 Task: Find connections with filter location Bundoora with filter topic #startupwith filter profile language Potuguese with filter current company Himalaya Wellness Company with filter school SBOA School & Junior College with filter industry Public Assistance Programs with filter service category Digital Marketing with filter keywords title Carpenter
Action: Mouse moved to (540, 87)
Screenshot: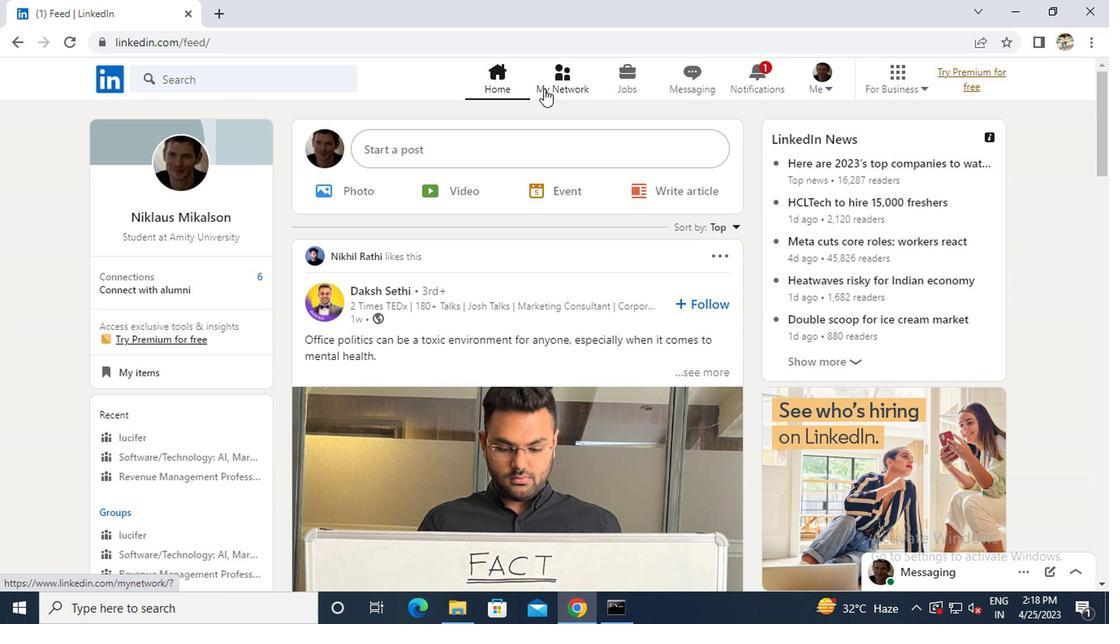 
Action: Mouse pressed left at (540, 87)
Screenshot: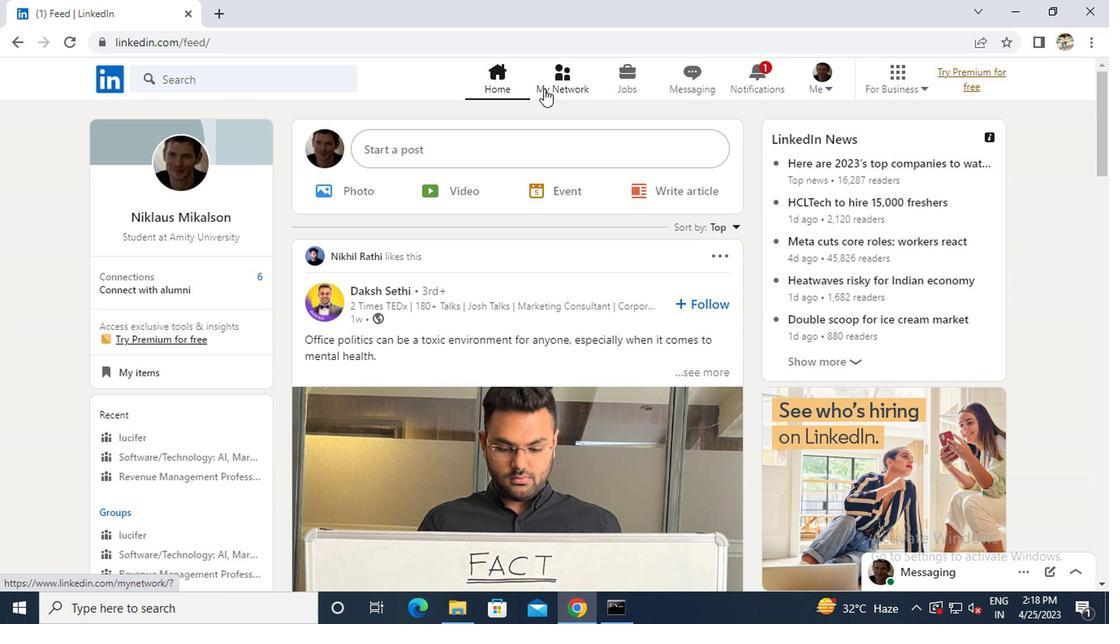 
Action: Mouse moved to (273, 160)
Screenshot: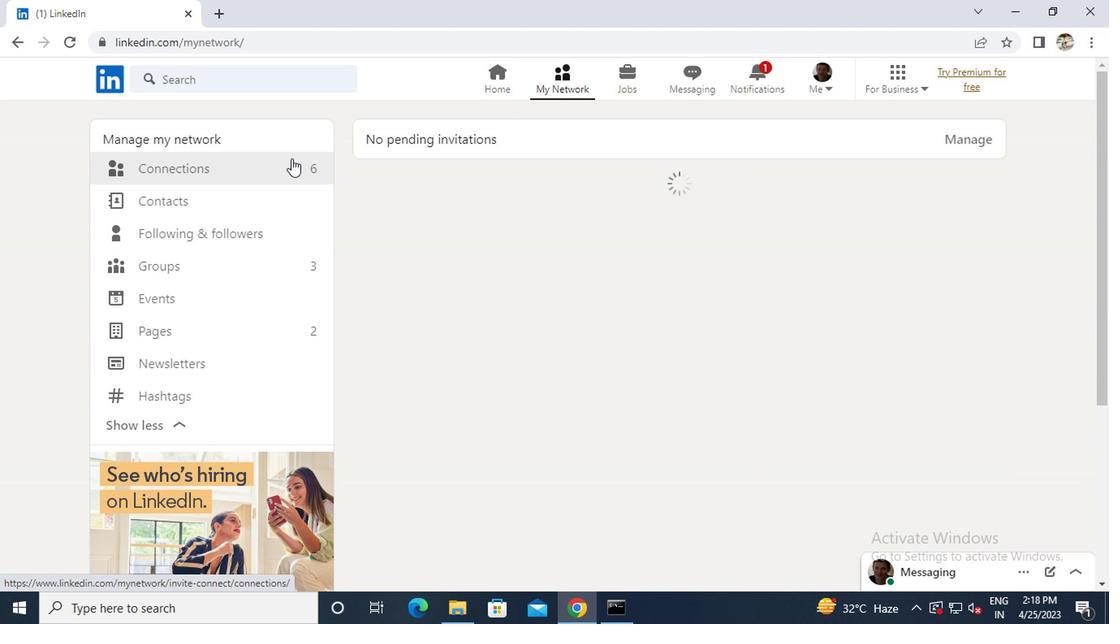 
Action: Mouse pressed left at (273, 160)
Screenshot: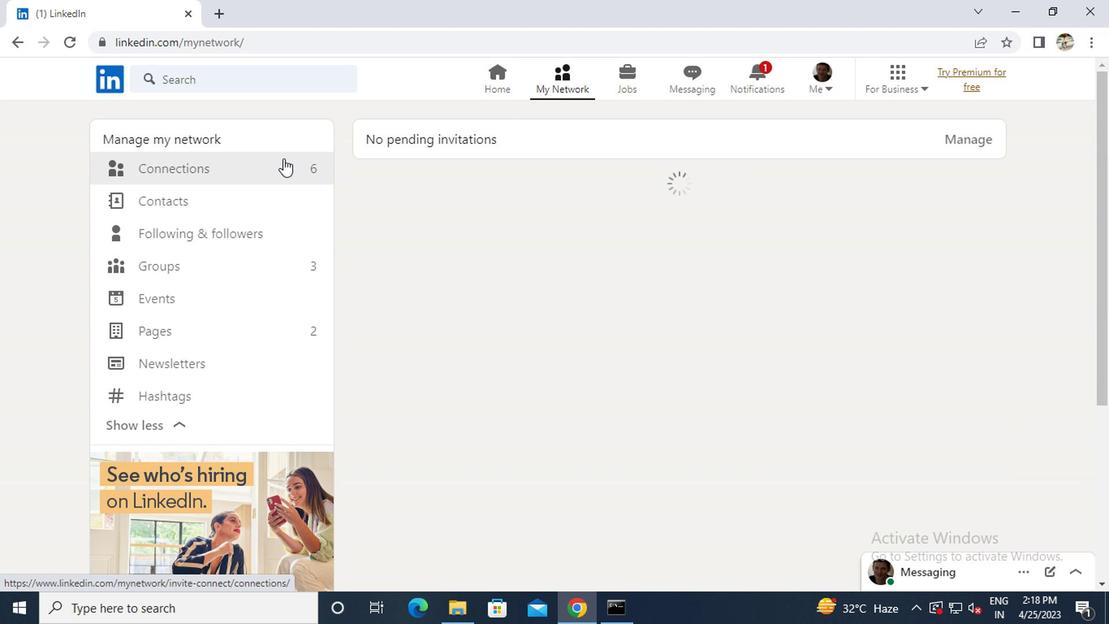 
Action: Mouse moved to (631, 175)
Screenshot: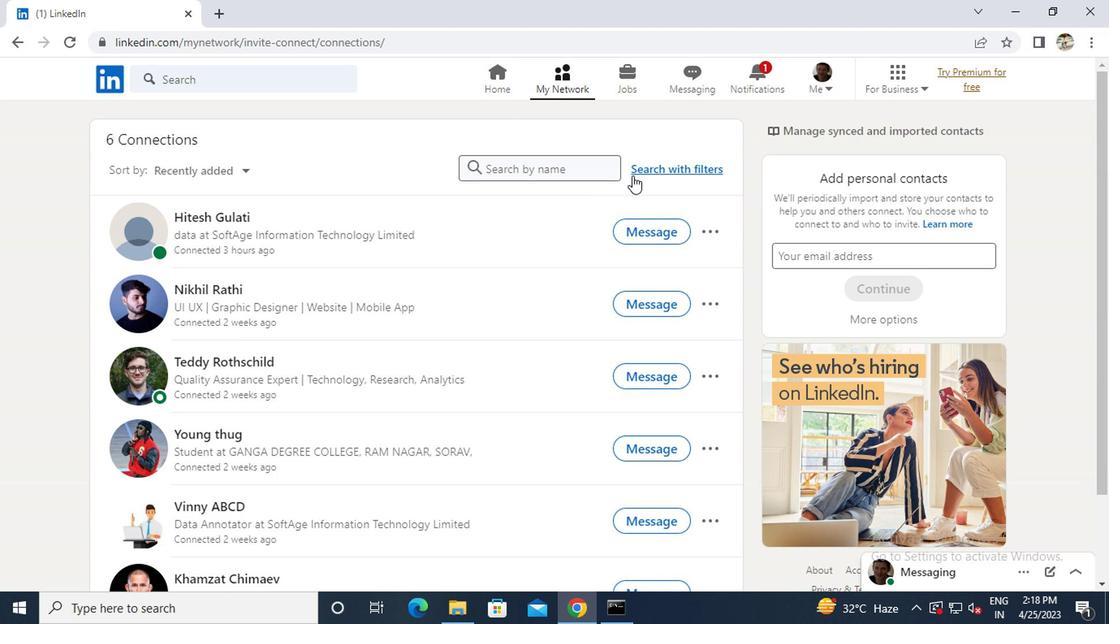 
Action: Mouse pressed left at (631, 175)
Screenshot: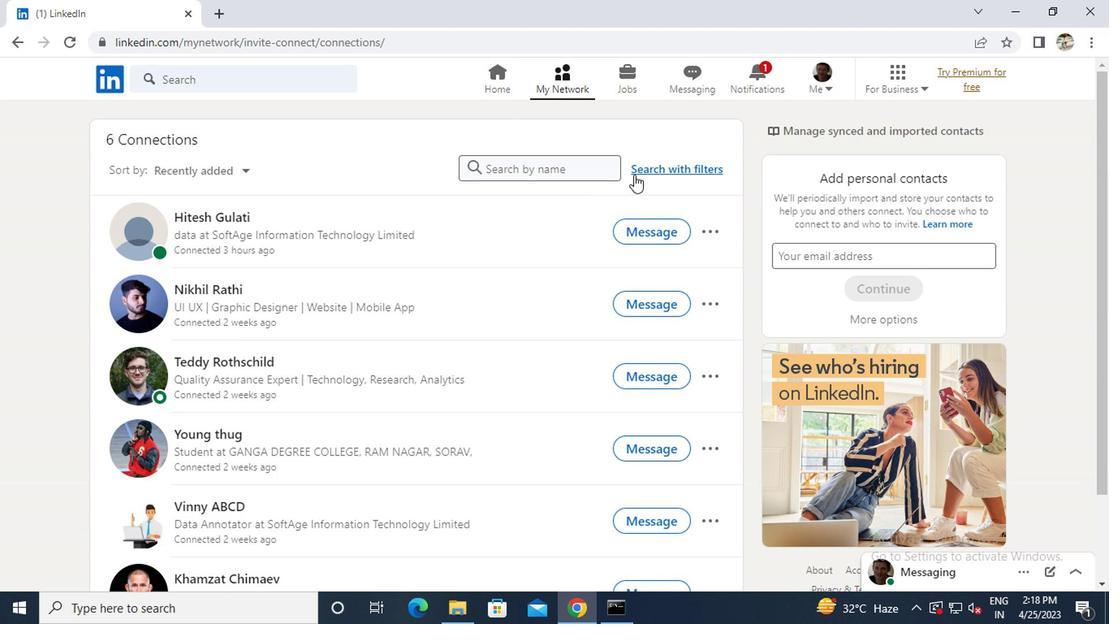 
Action: Mouse moved to (538, 119)
Screenshot: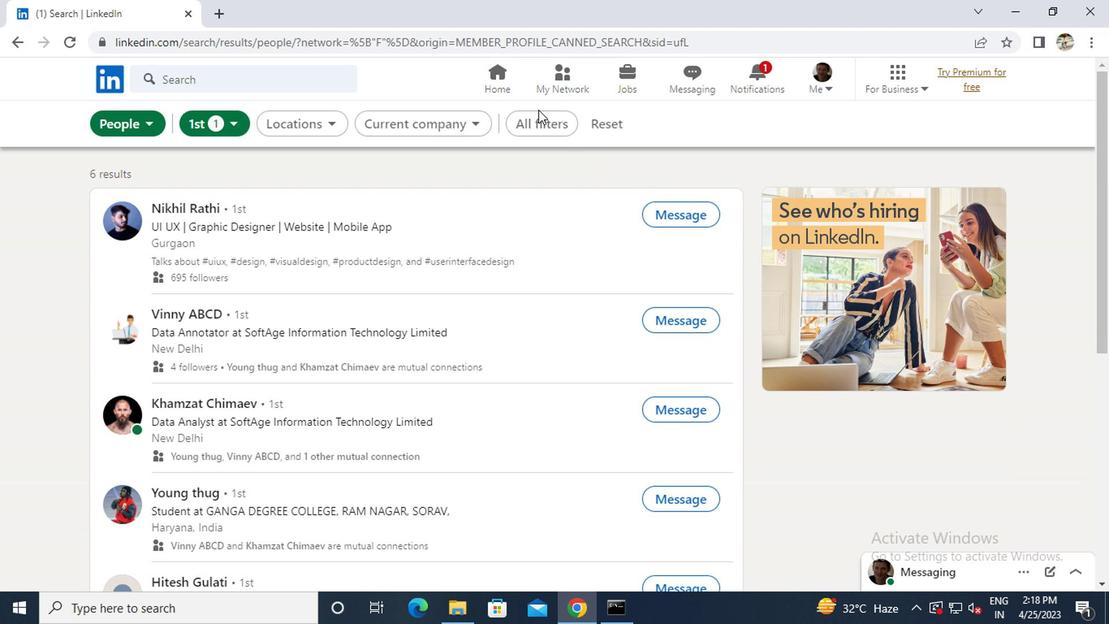 
Action: Mouse pressed left at (538, 119)
Screenshot: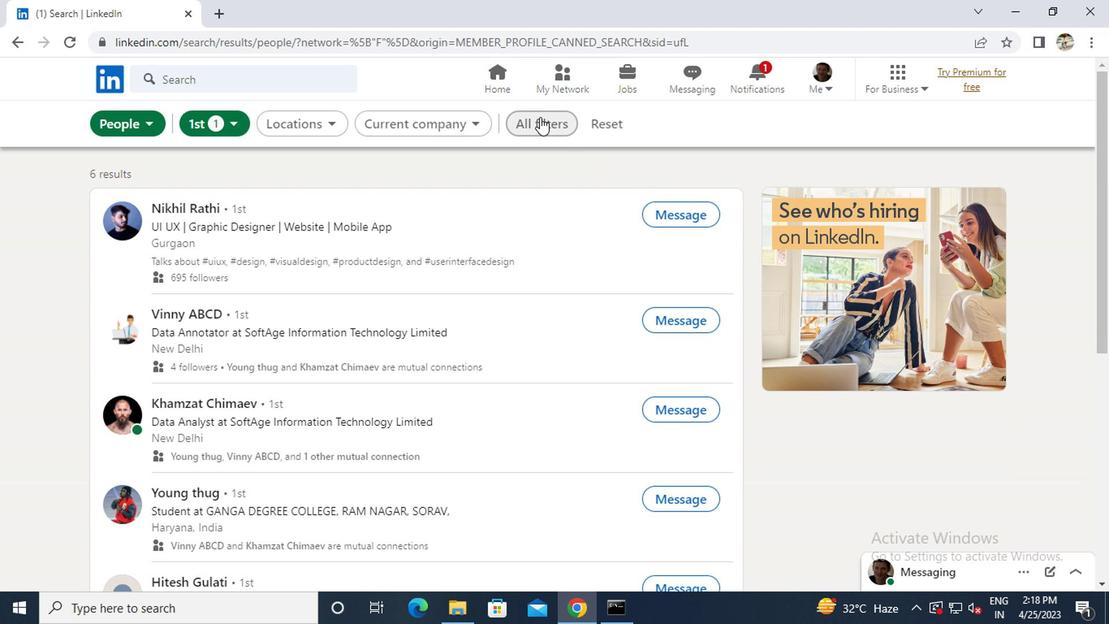 
Action: Mouse moved to (867, 280)
Screenshot: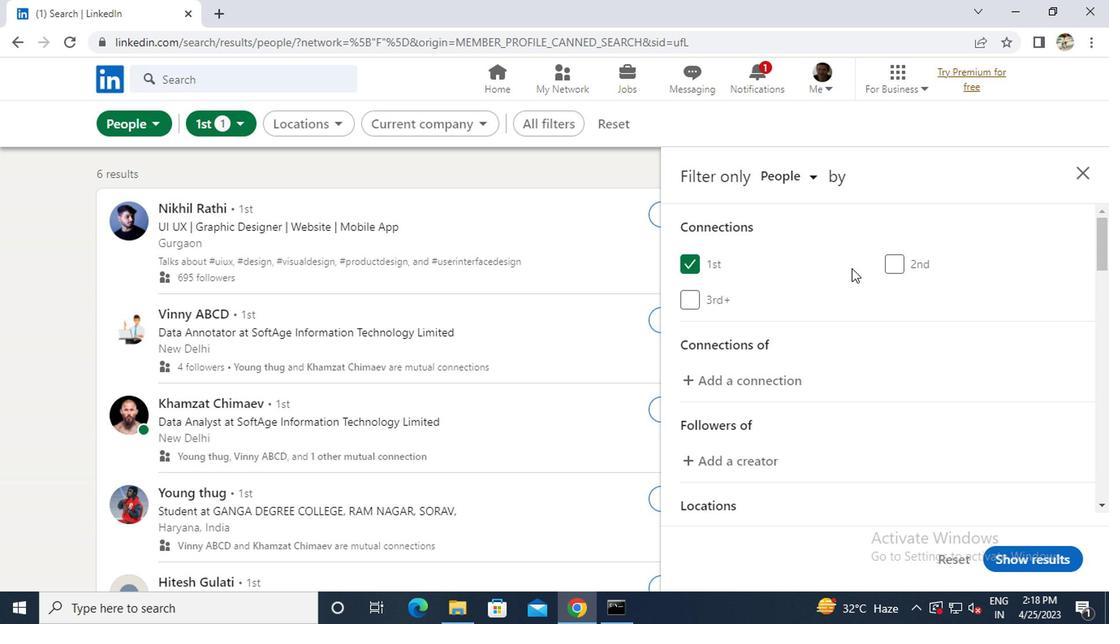 
Action: Mouse scrolled (867, 279) with delta (0, 0)
Screenshot: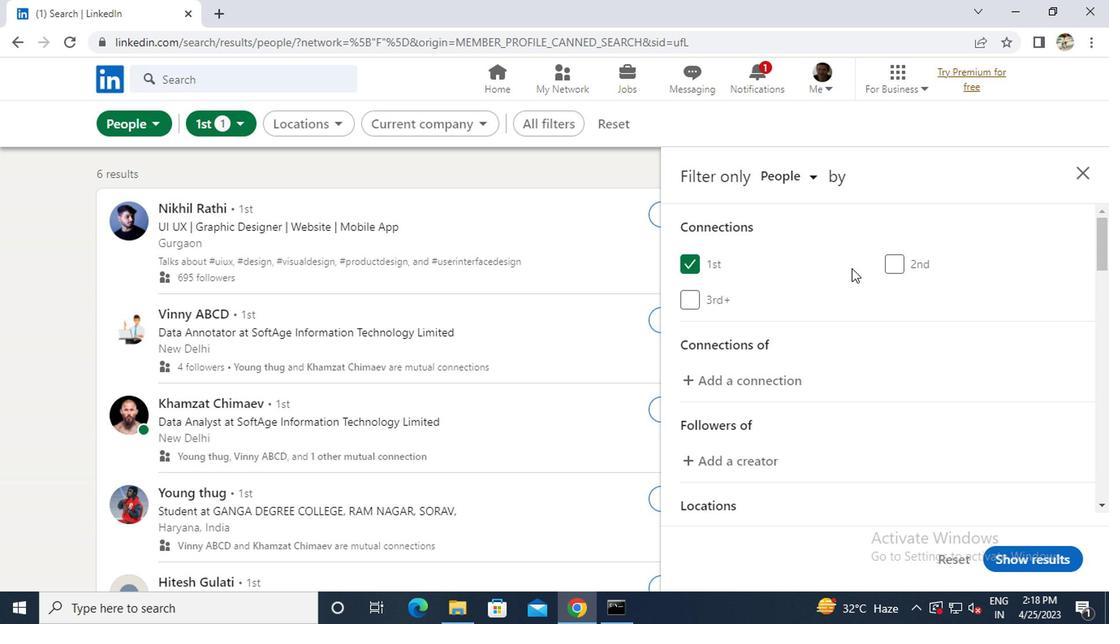 
Action: Mouse moved to (868, 281)
Screenshot: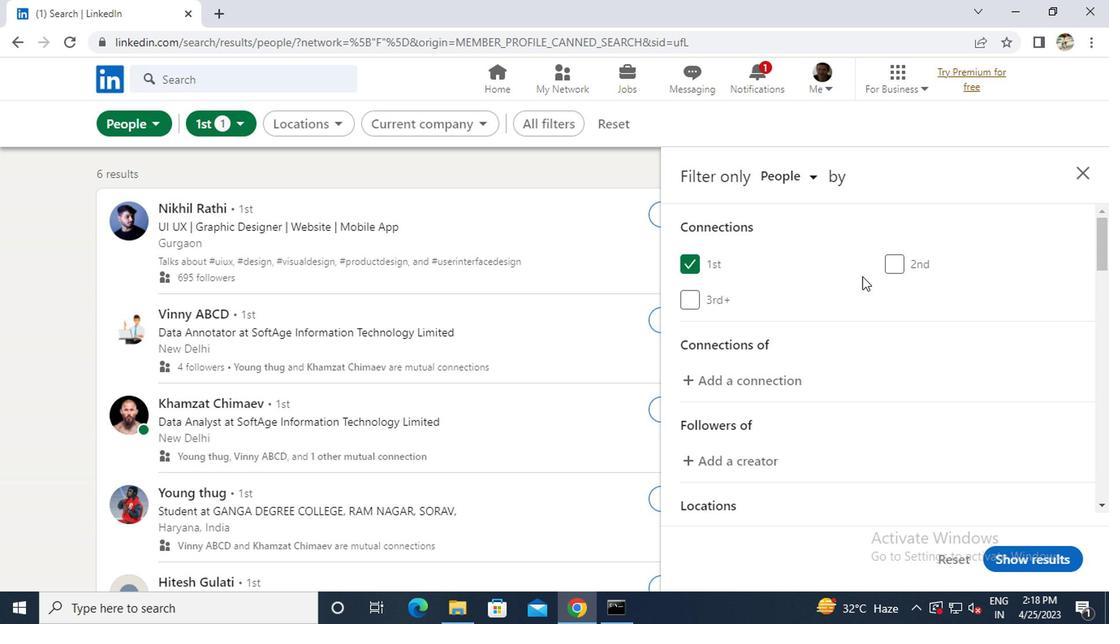 
Action: Mouse scrolled (868, 280) with delta (0, -1)
Screenshot: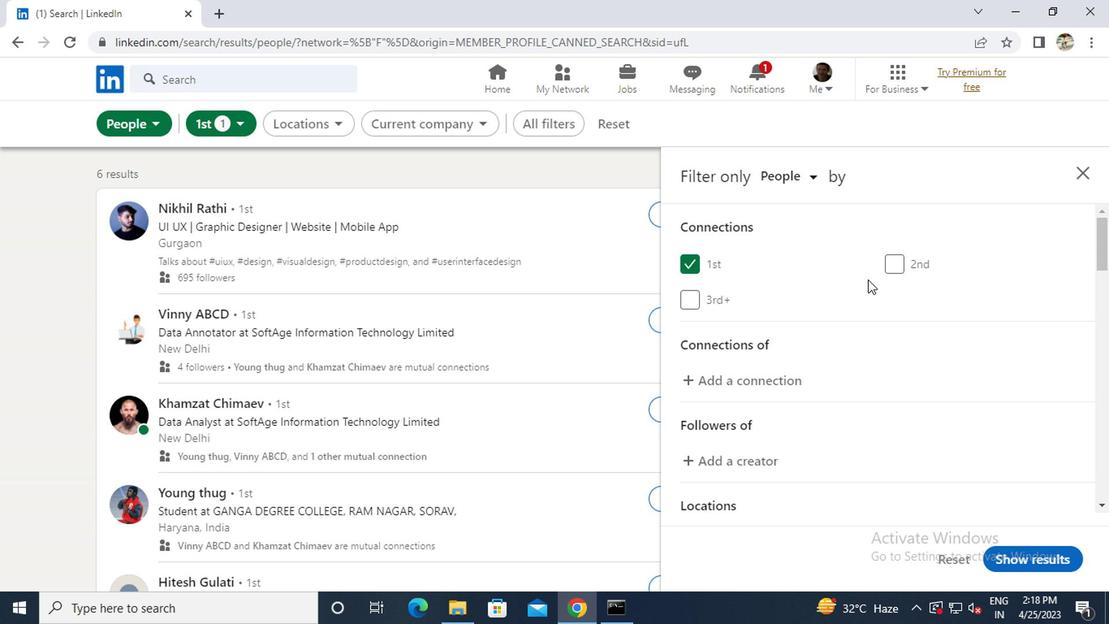 
Action: Mouse scrolled (868, 280) with delta (0, -1)
Screenshot: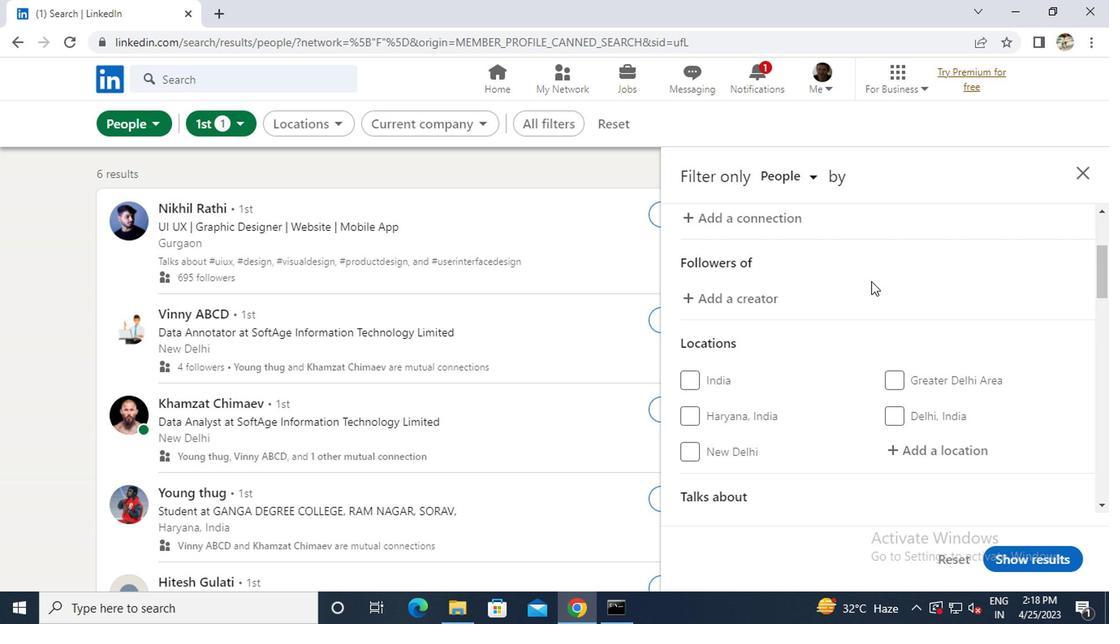 
Action: Mouse moved to (905, 367)
Screenshot: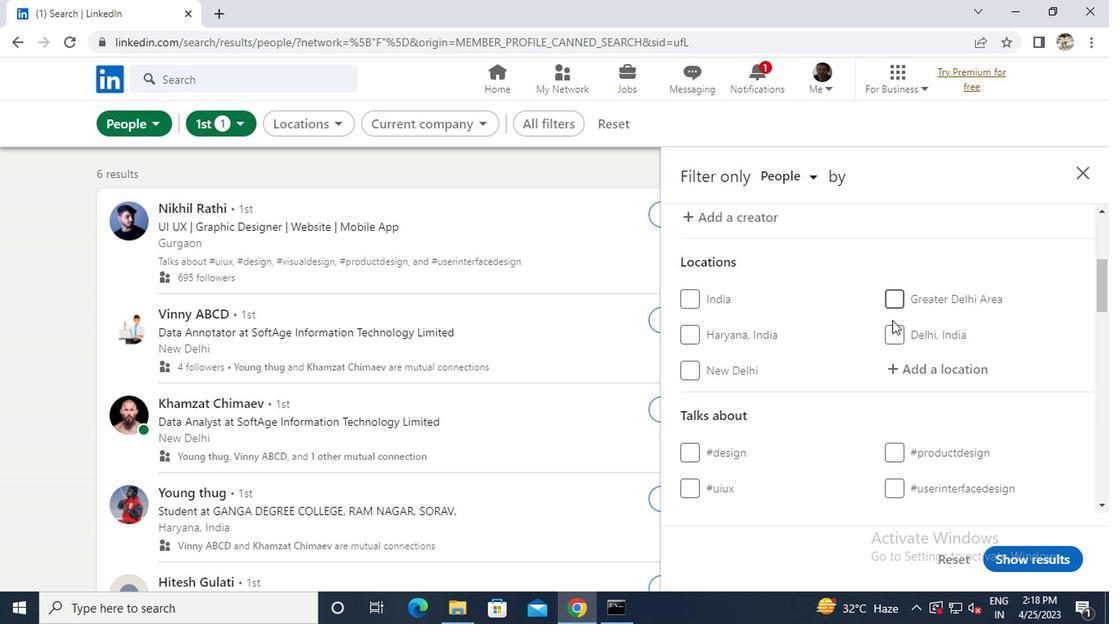 
Action: Mouse pressed left at (905, 367)
Screenshot: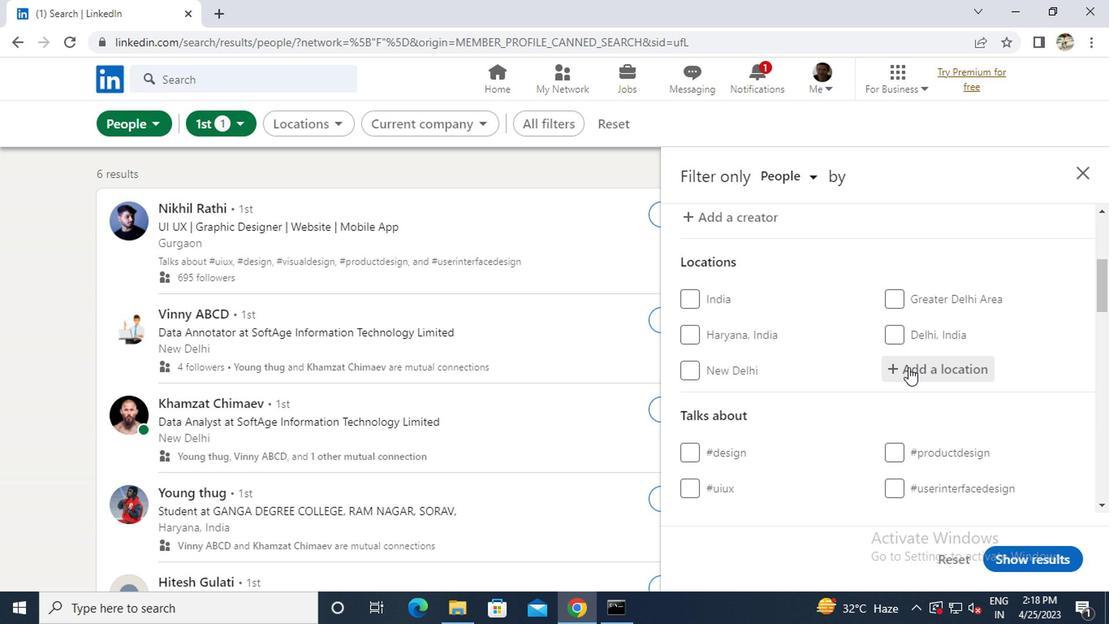 
Action: Key pressed <Key.caps_lock>b<Key.caps_lock>undoora
Screenshot: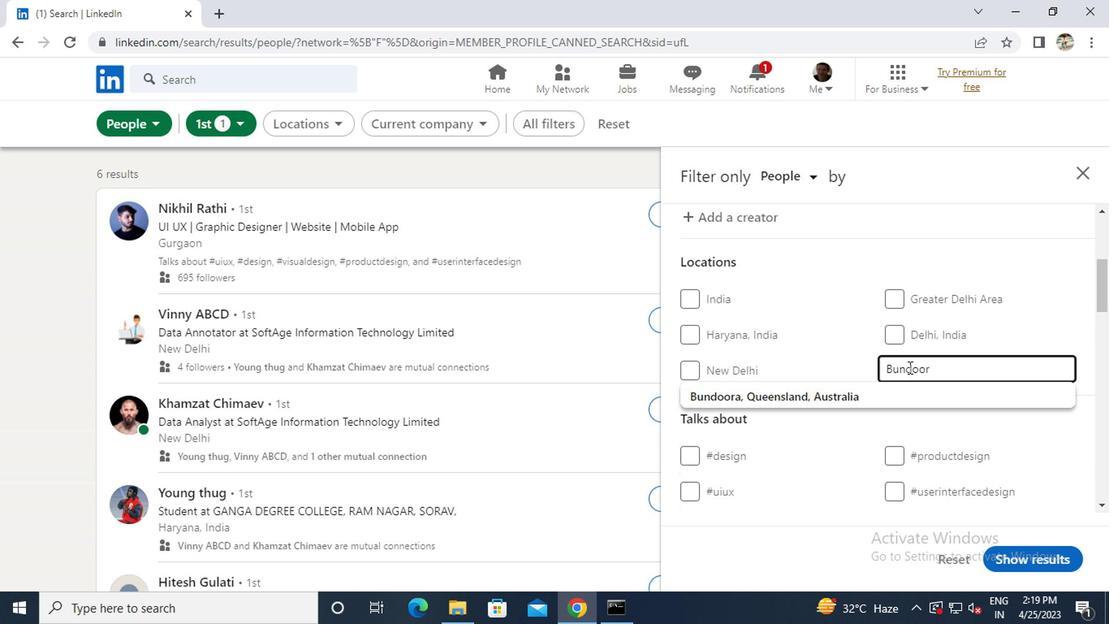 
Action: Mouse scrolled (905, 367) with delta (0, 0)
Screenshot: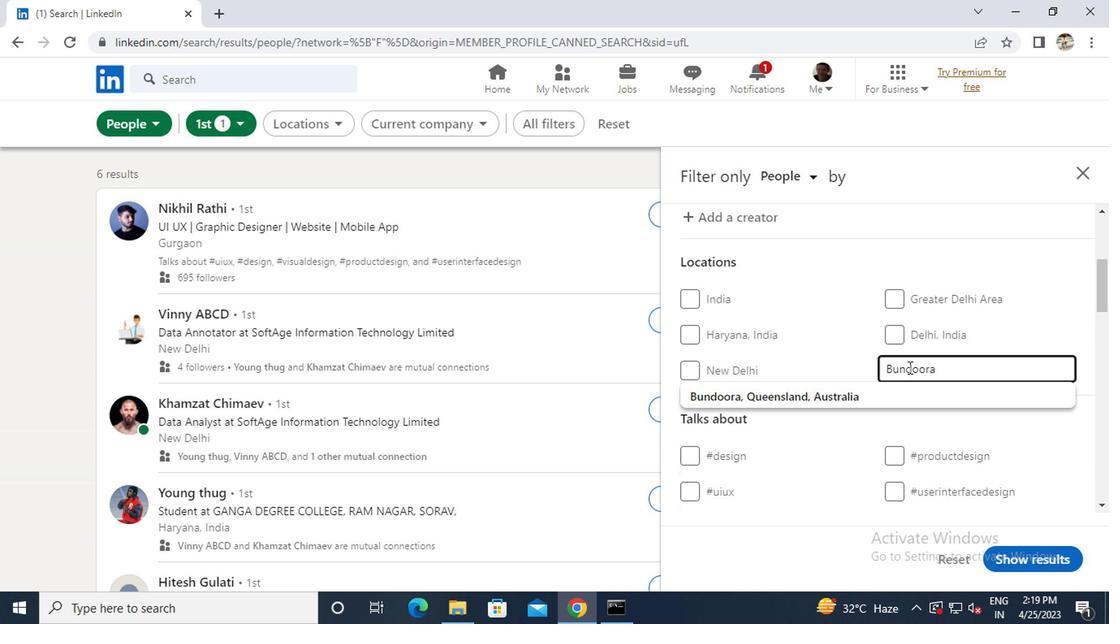 
Action: Mouse scrolled (905, 367) with delta (0, 0)
Screenshot: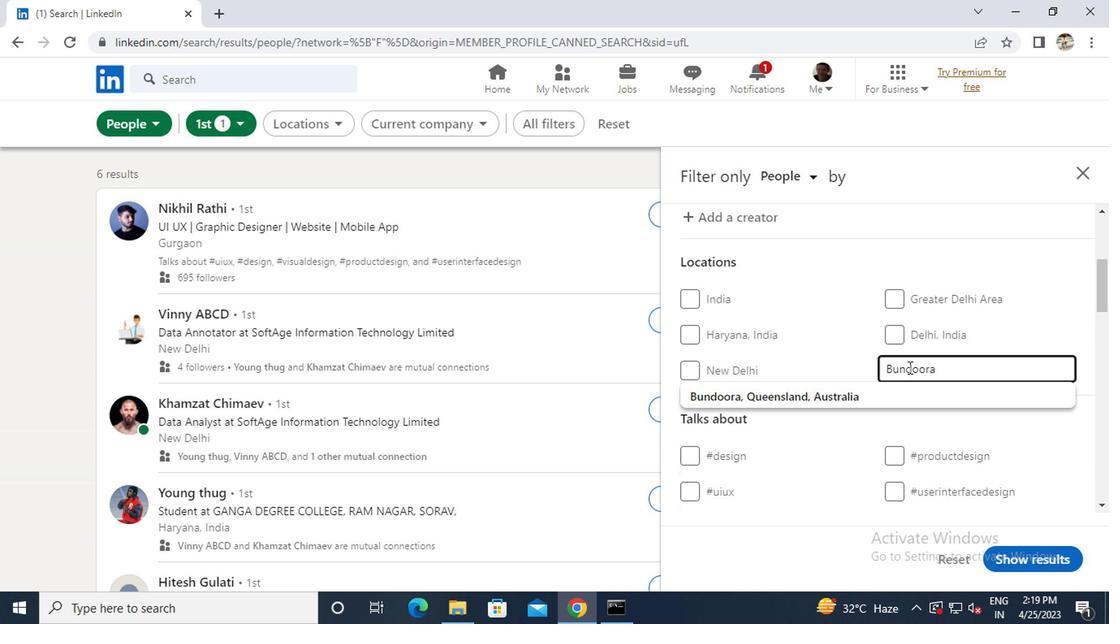 
Action: Mouse moved to (924, 367)
Screenshot: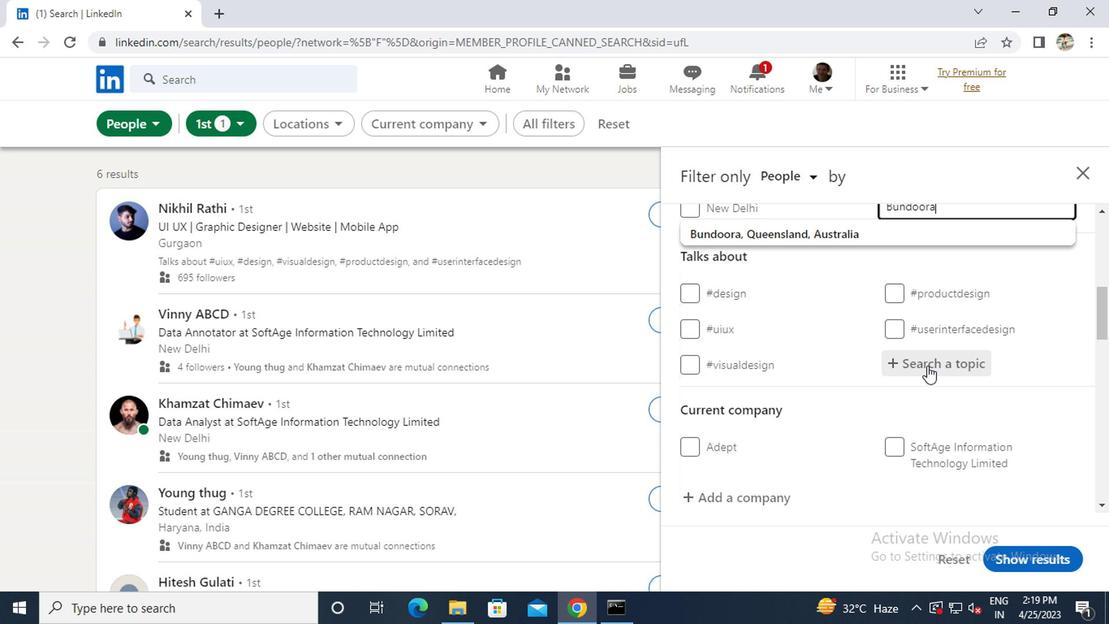 
Action: Mouse pressed left at (924, 367)
Screenshot: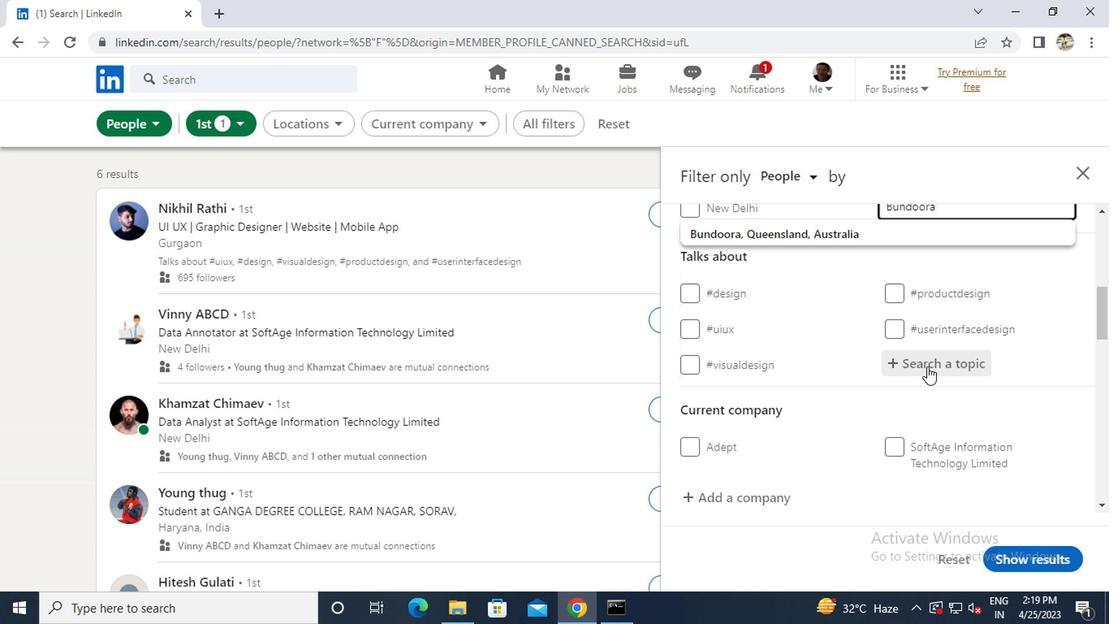 
Action: Key pressed <Key.shift>#STARTUP
Screenshot: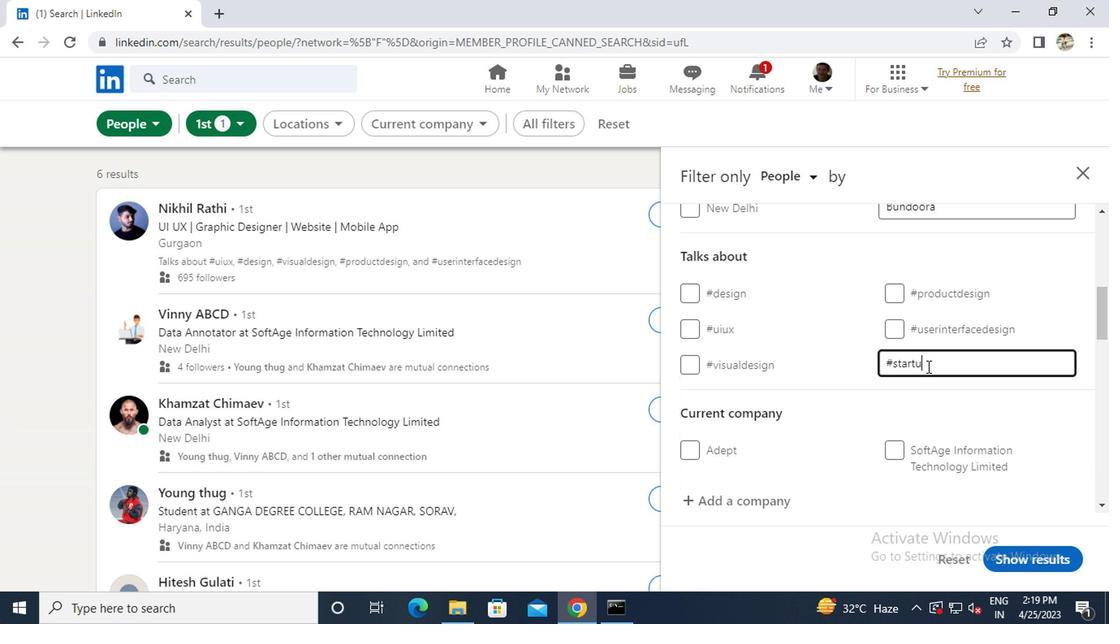 
Action: Mouse scrolled (924, 365) with delta (0, -1)
Screenshot: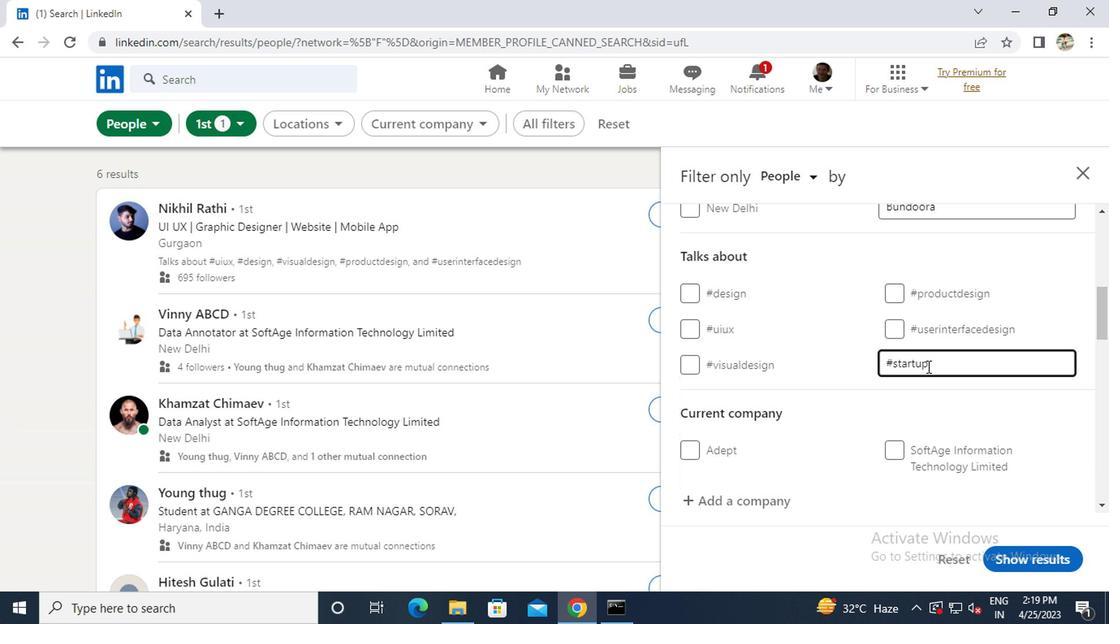 
Action: Mouse scrolled (924, 365) with delta (0, -1)
Screenshot: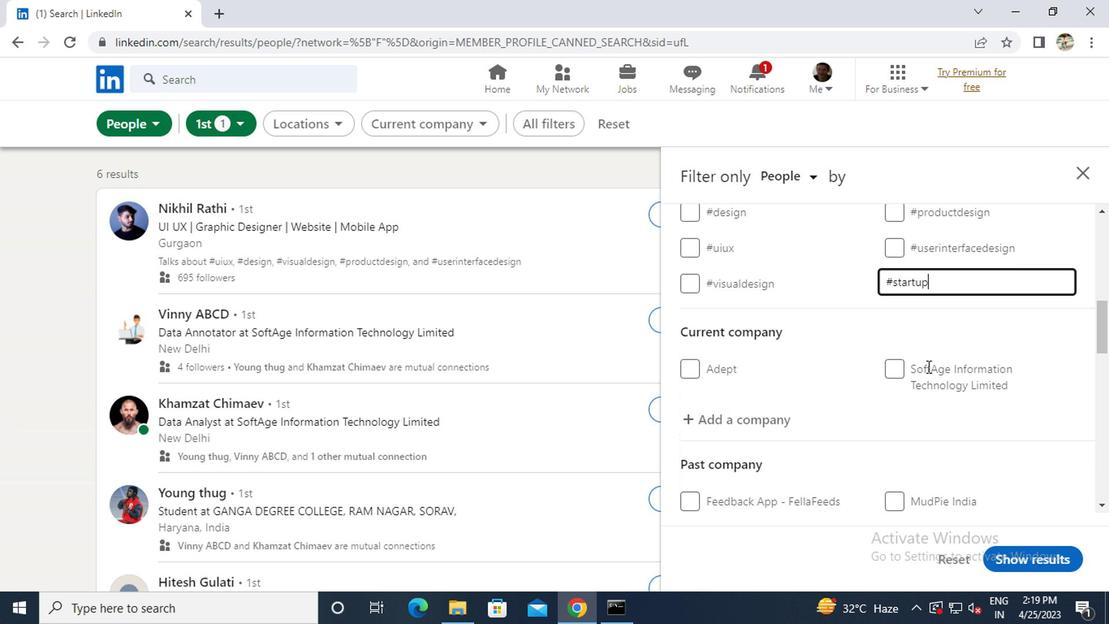 
Action: Mouse scrolled (924, 365) with delta (0, -1)
Screenshot: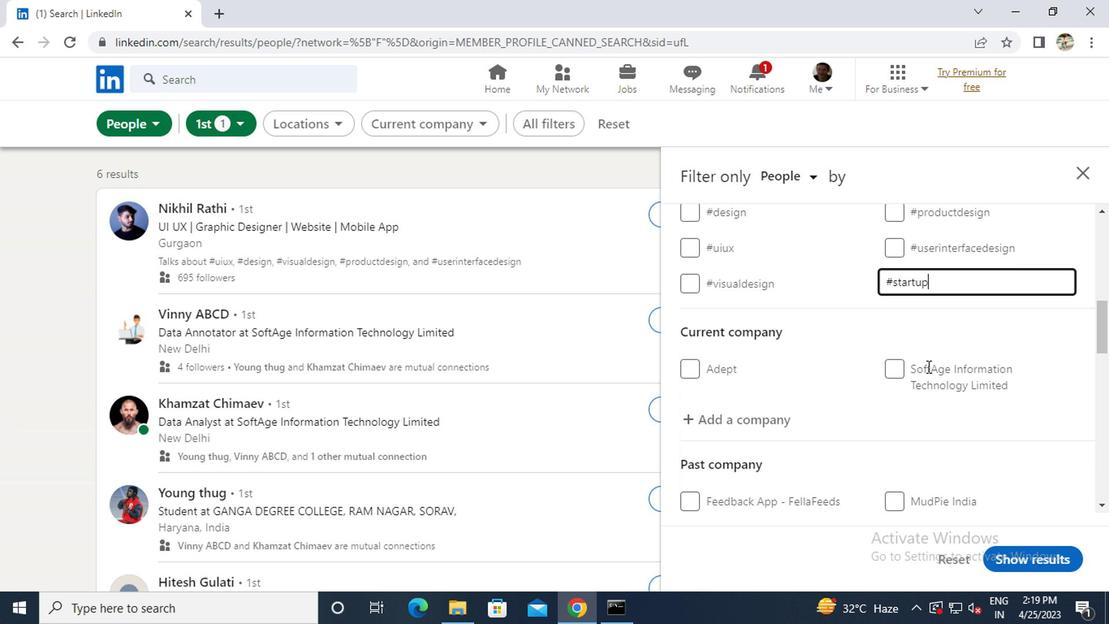 
Action: Mouse scrolled (924, 365) with delta (0, -1)
Screenshot: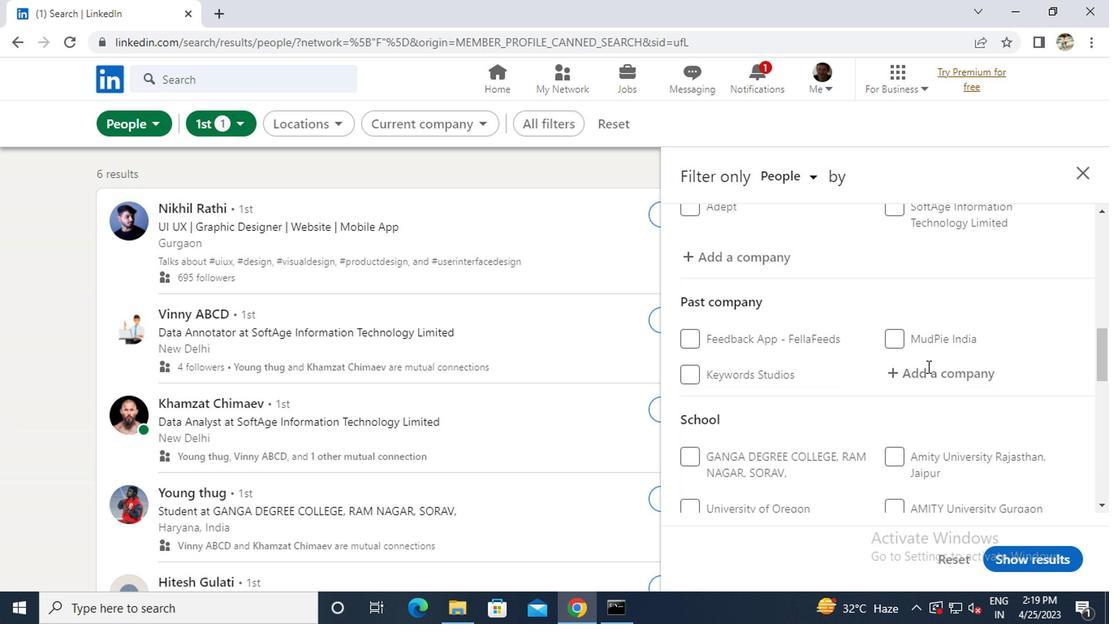 
Action: Mouse scrolled (924, 365) with delta (0, -1)
Screenshot: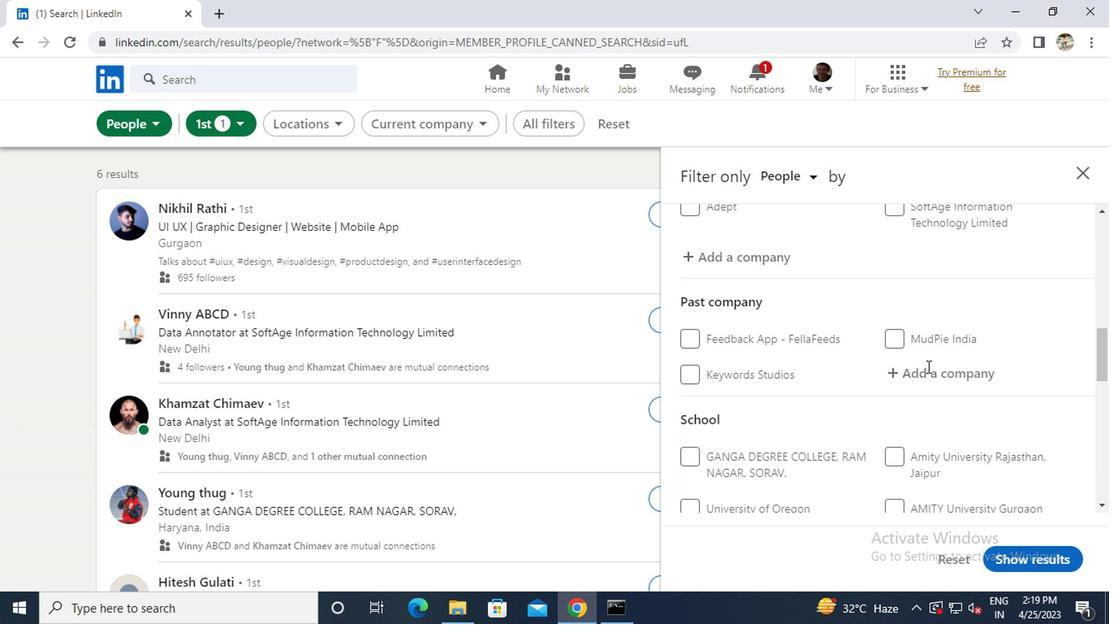 
Action: Mouse scrolled (924, 365) with delta (0, -1)
Screenshot: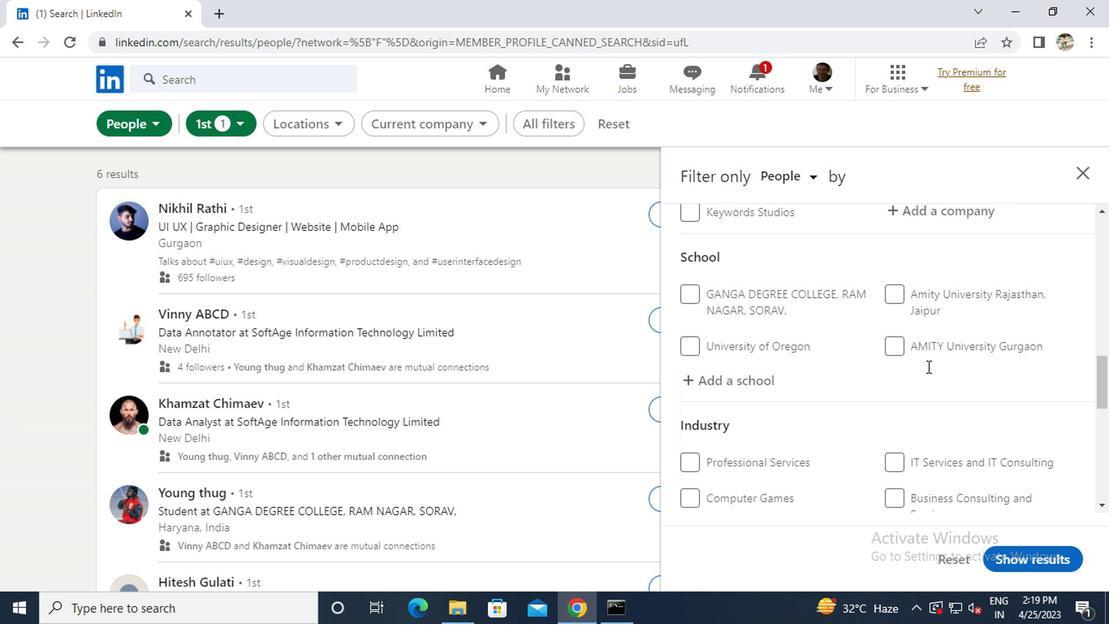 
Action: Mouse scrolled (924, 365) with delta (0, -1)
Screenshot: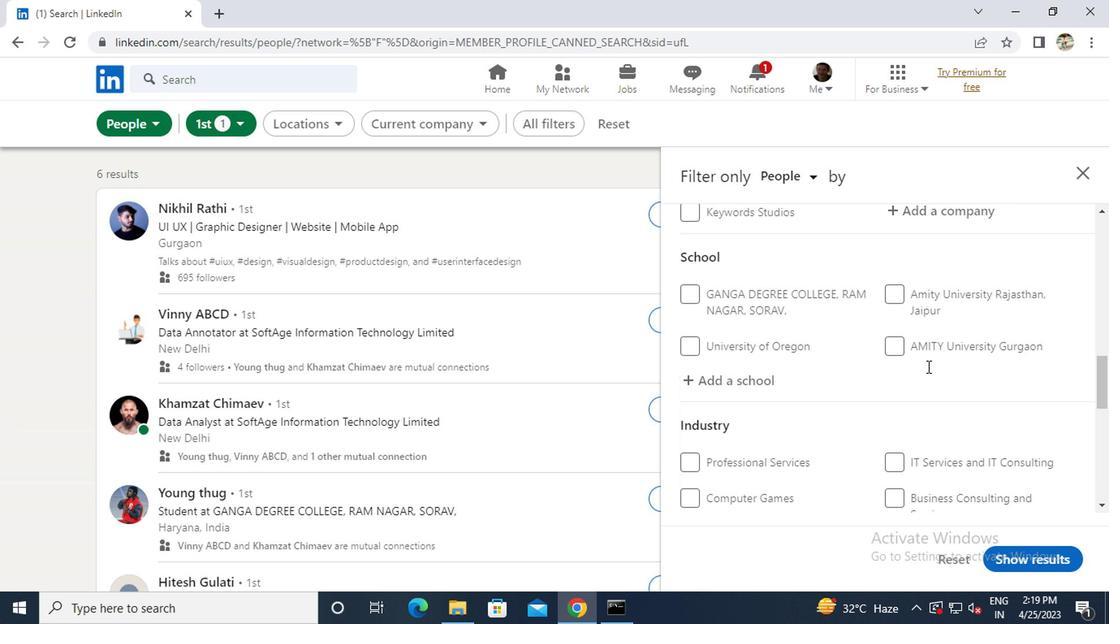 
Action: Mouse scrolled (924, 365) with delta (0, -1)
Screenshot: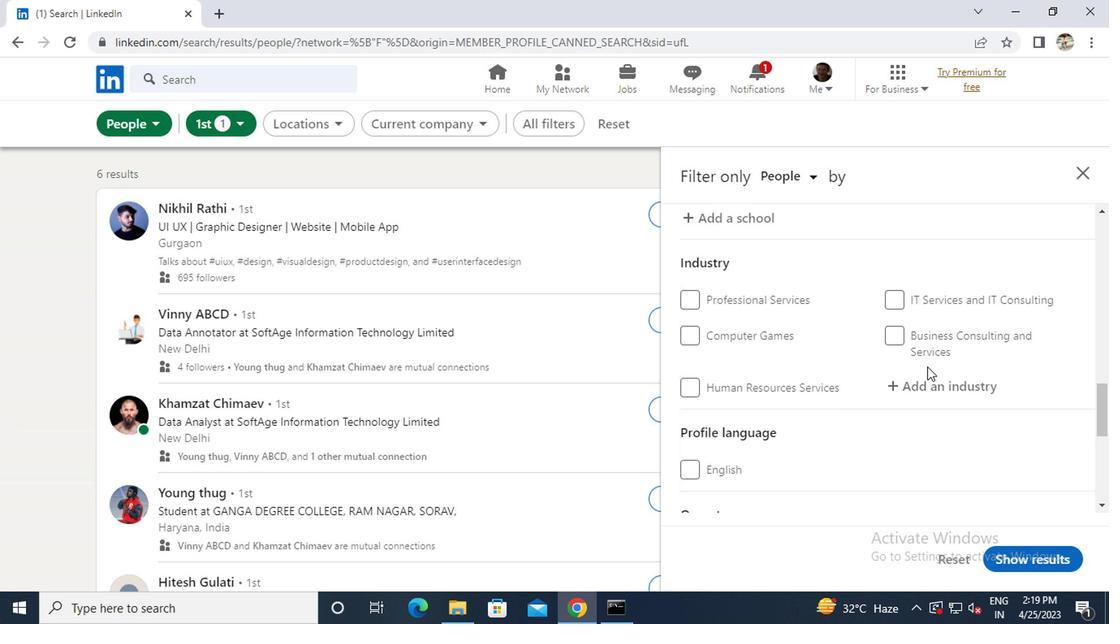 
Action: Mouse moved to (913, 372)
Screenshot: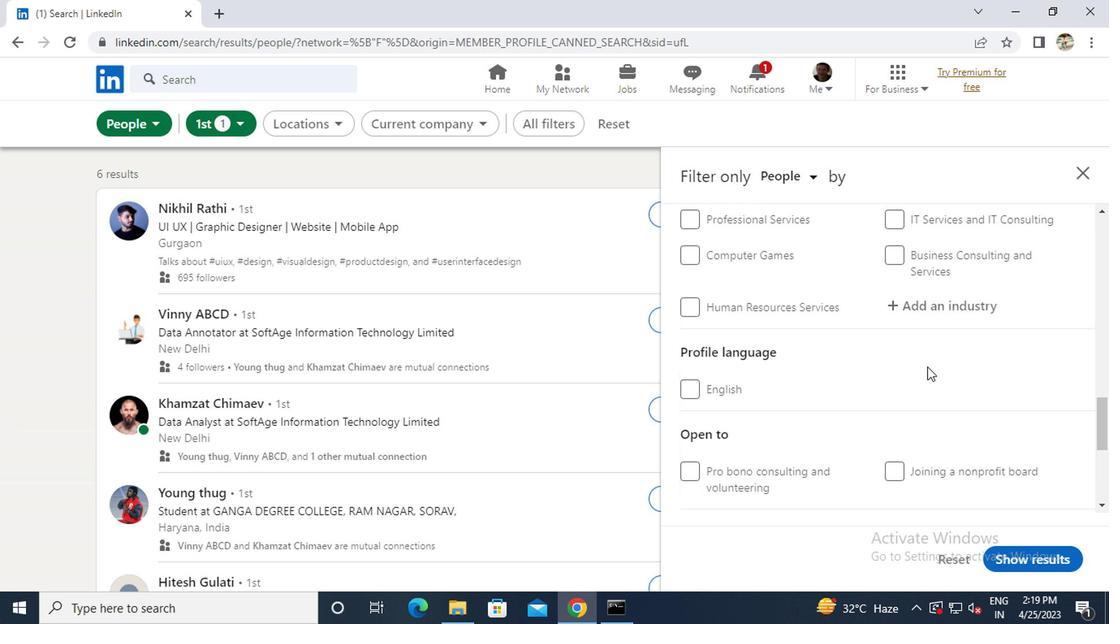
Action: Mouse scrolled (913, 373) with delta (0, 1)
Screenshot: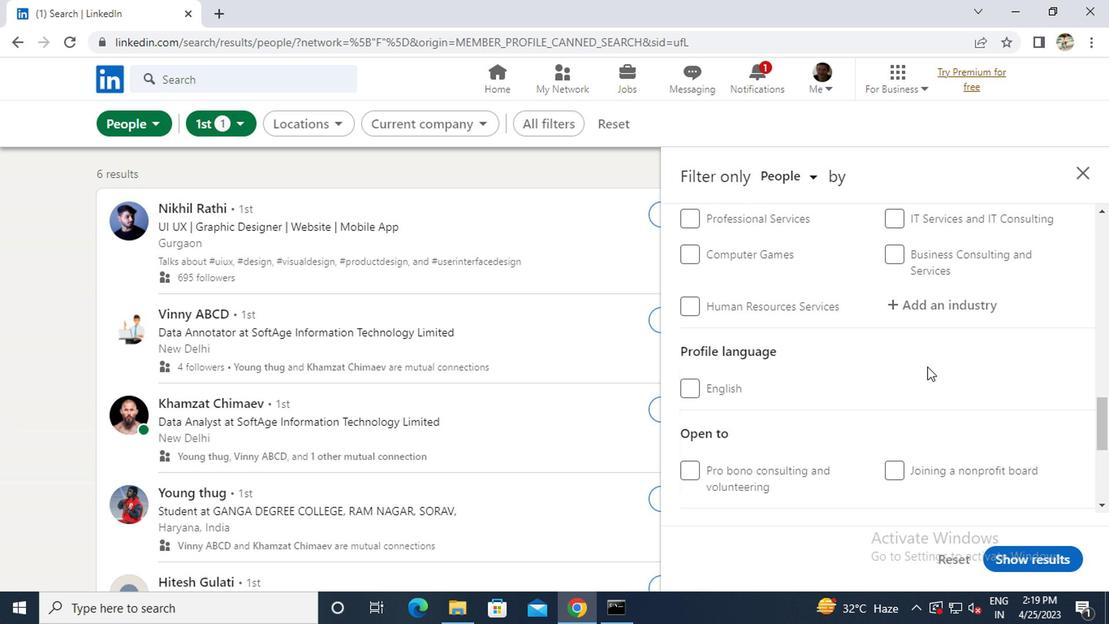 
Action: Mouse scrolled (913, 373) with delta (0, 1)
Screenshot: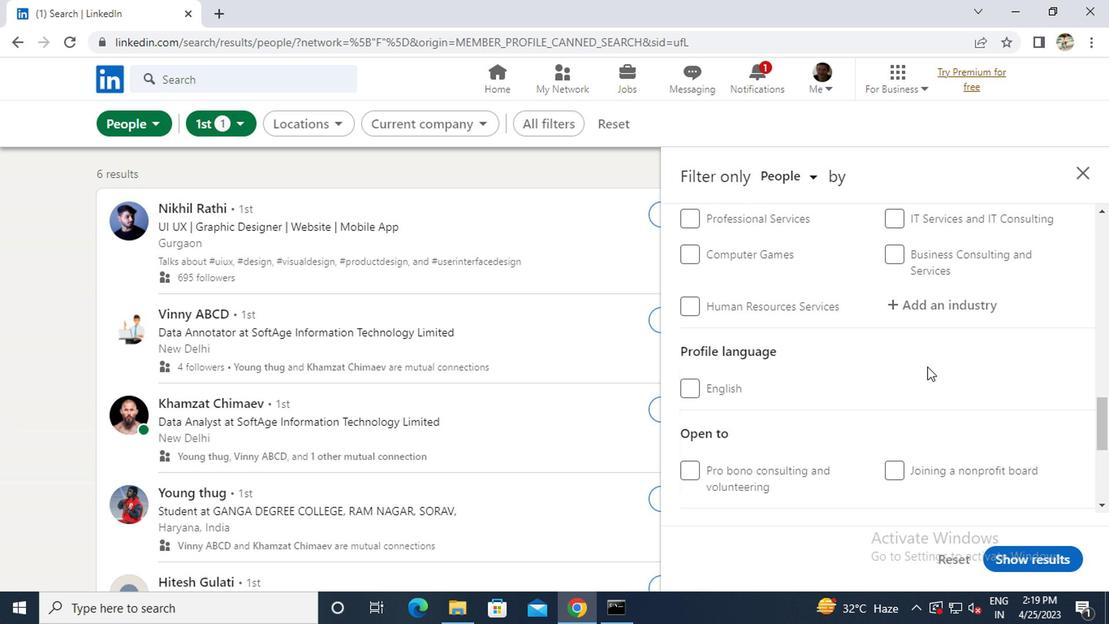
Action: Mouse scrolled (913, 373) with delta (0, 1)
Screenshot: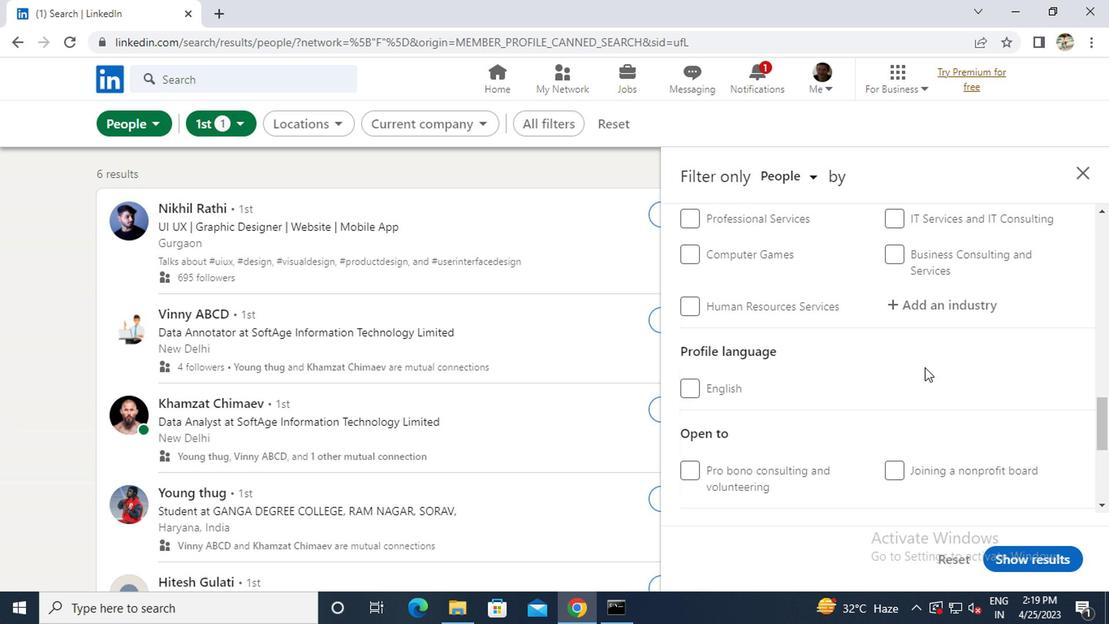 
Action: Mouse scrolled (913, 373) with delta (0, 1)
Screenshot: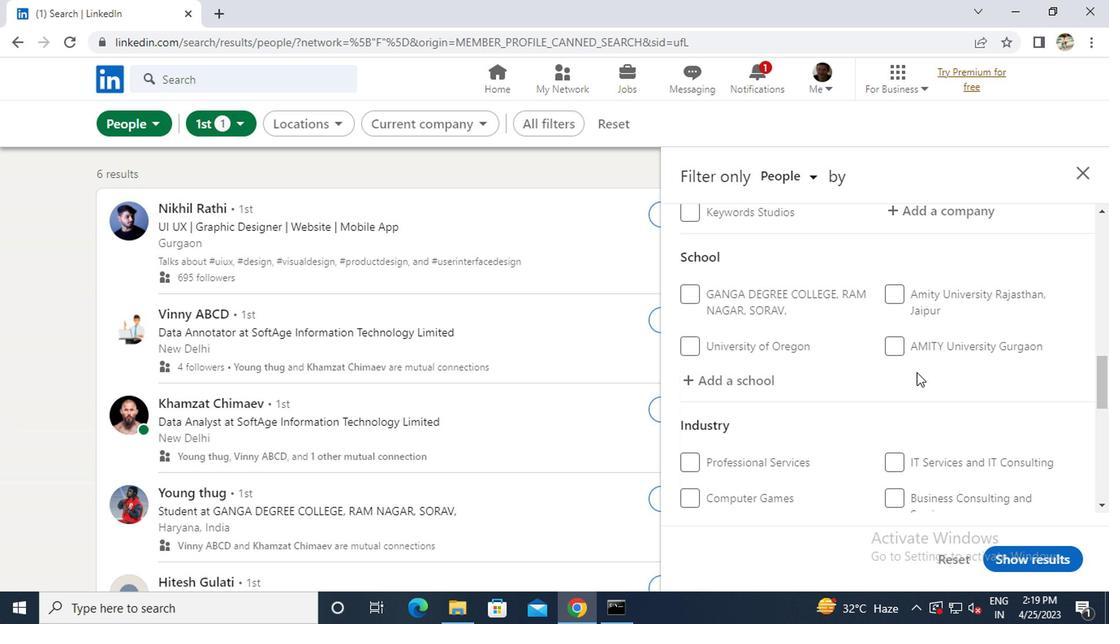 
Action: Mouse scrolled (913, 373) with delta (0, 1)
Screenshot: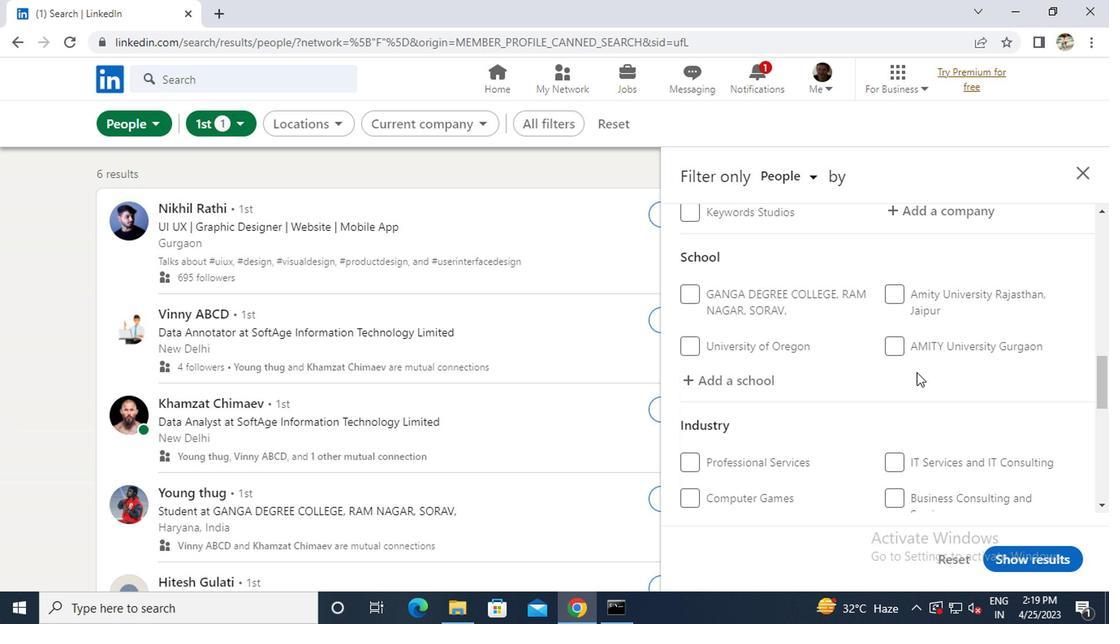 
Action: Mouse scrolled (913, 373) with delta (0, 1)
Screenshot: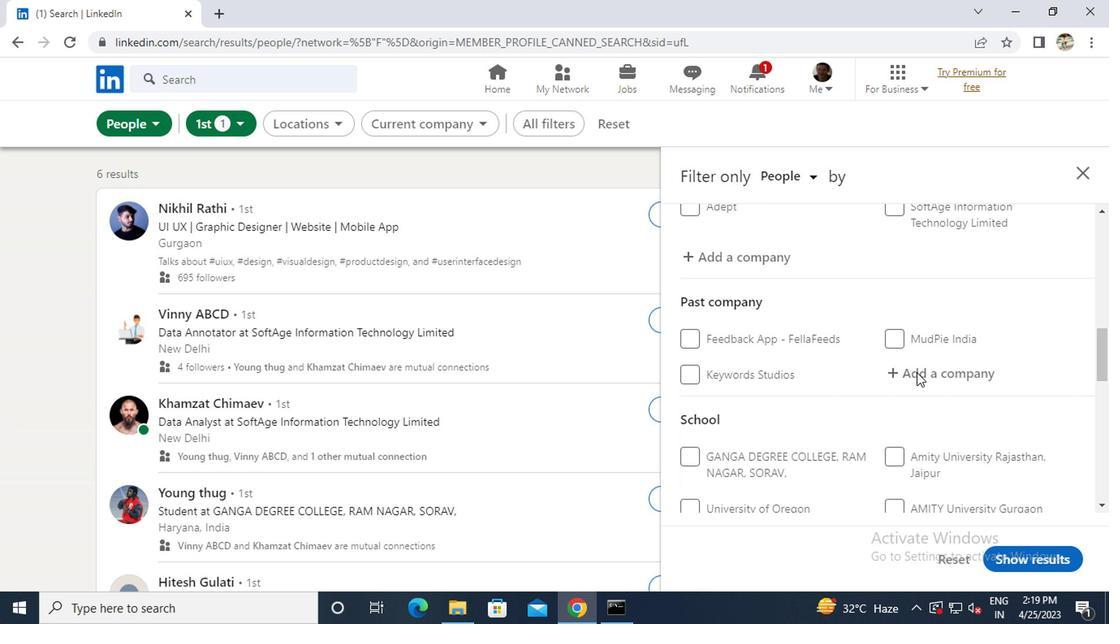 
Action: Mouse moved to (765, 333)
Screenshot: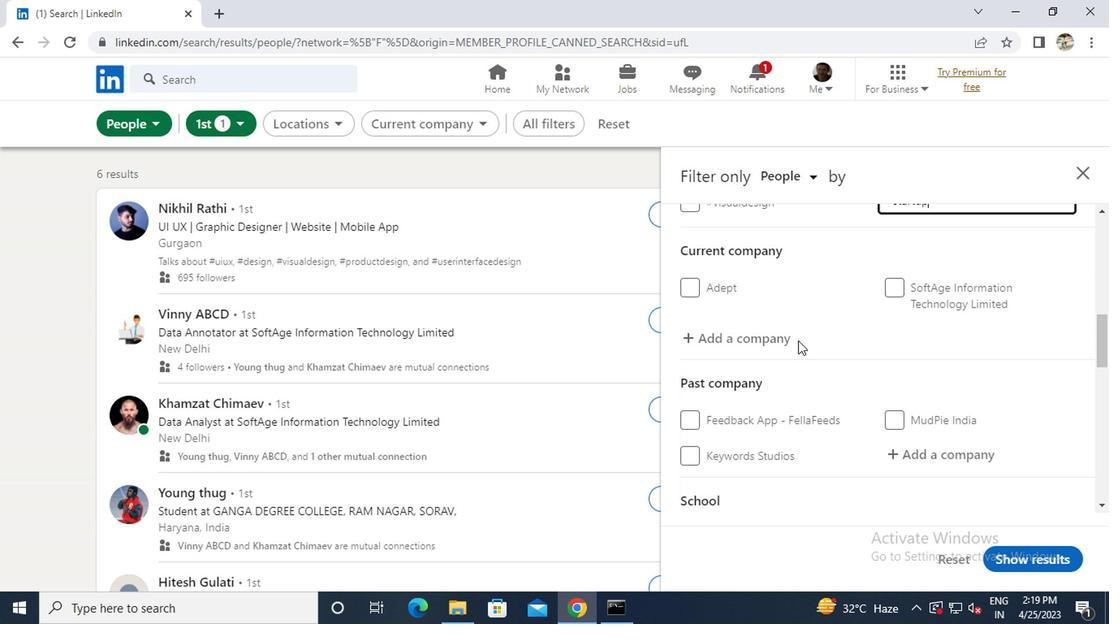 
Action: Mouse pressed left at (765, 333)
Screenshot: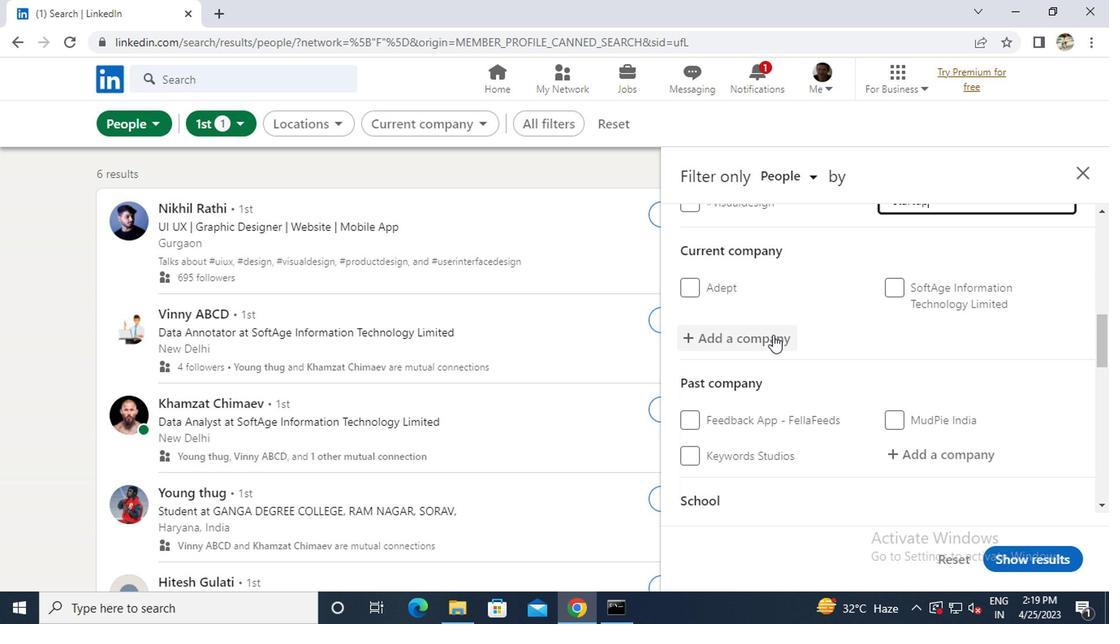 
Action: Key pressed <Key.caps_lock>H<Key.caps_lock>IMALAYA<Key.space>
Screenshot: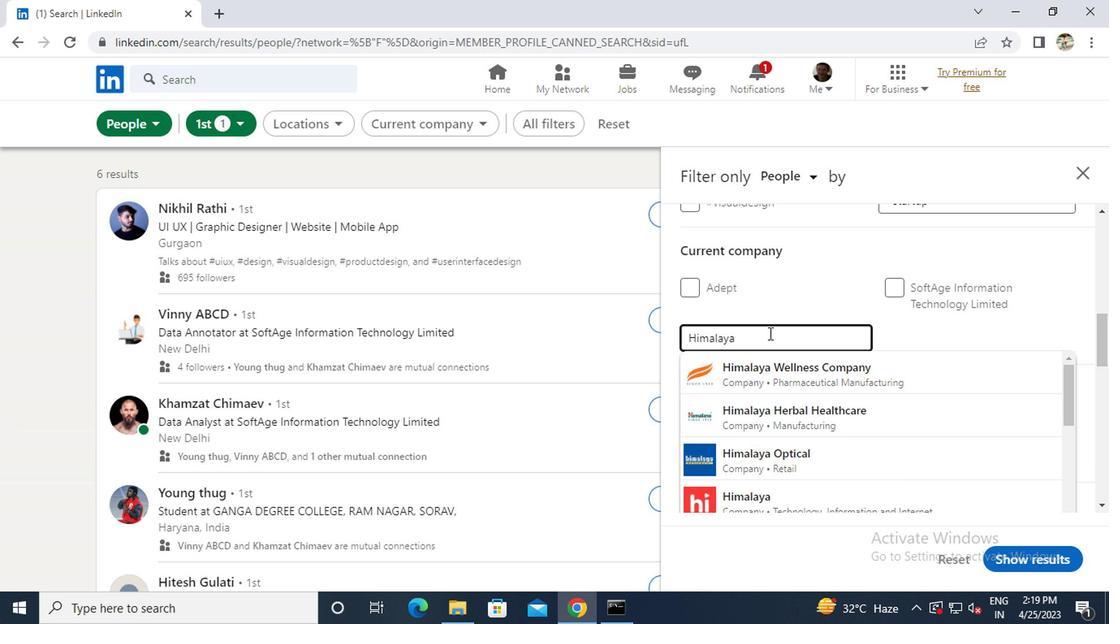 
Action: Mouse moved to (761, 364)
Screenshot: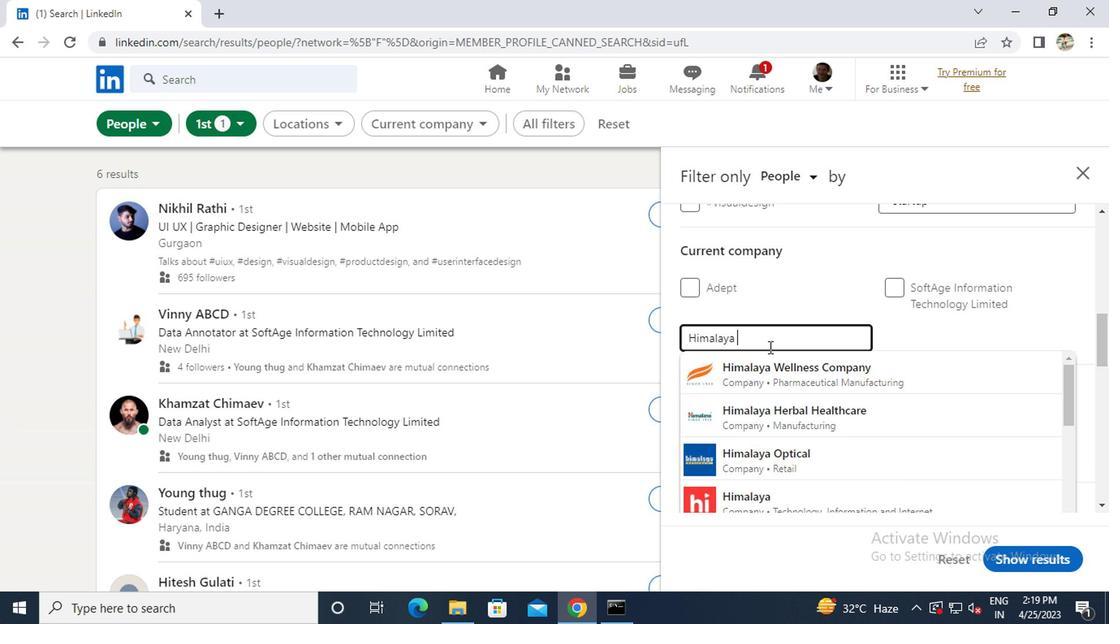 
Action: Mouse pressed left at (761, 364)
Screenshot: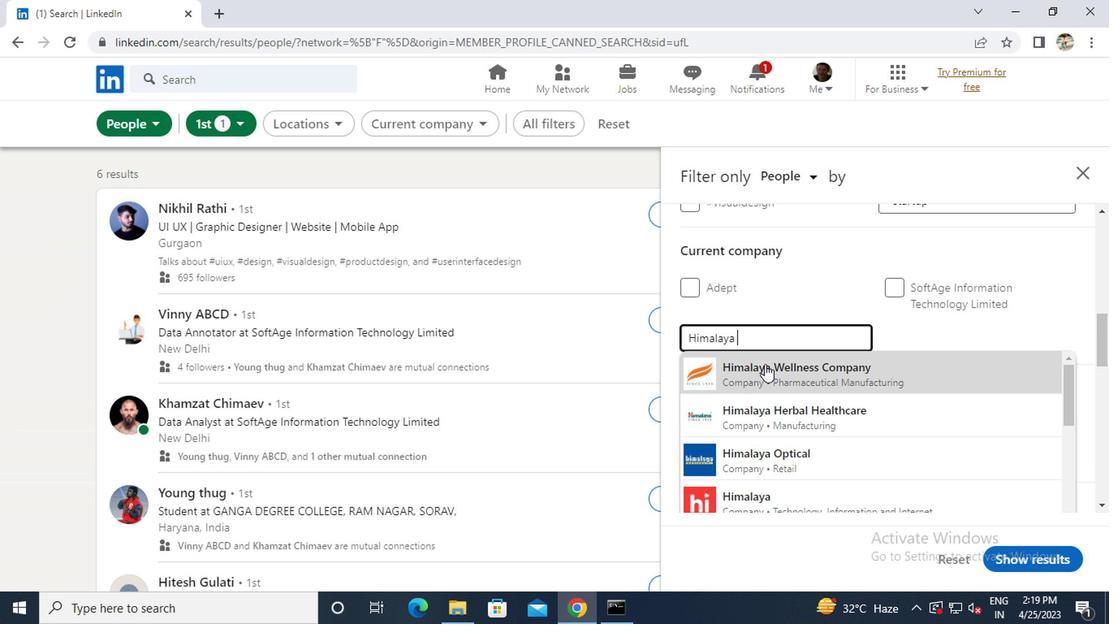 
Action: Mouse scrolled (761, 363) with delta (0, 0)
Screenshot: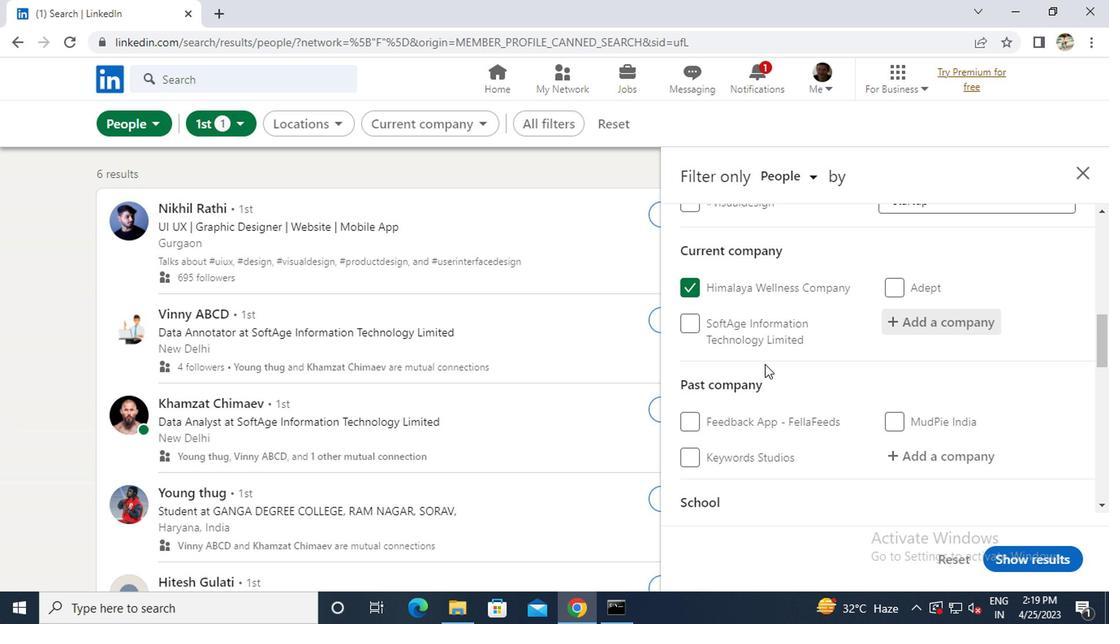 
Action: Mouse scrolled (761, 363) with delta (0, 0)
Screenshot: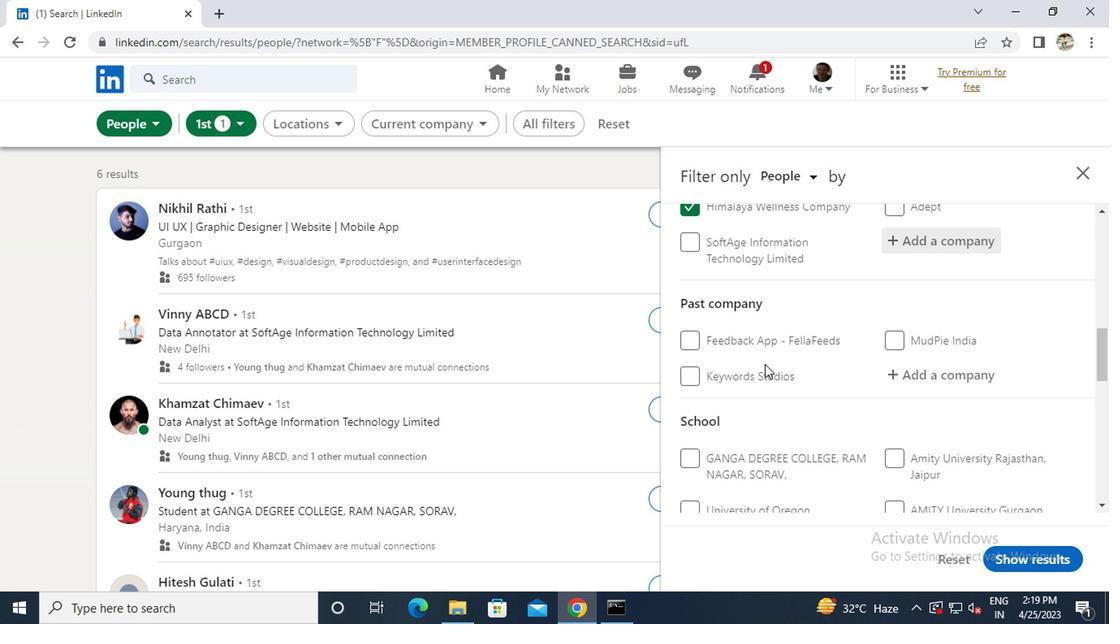 
Action: Mouse scrolled (761, 363) with delta (0, 0)
Screenshot: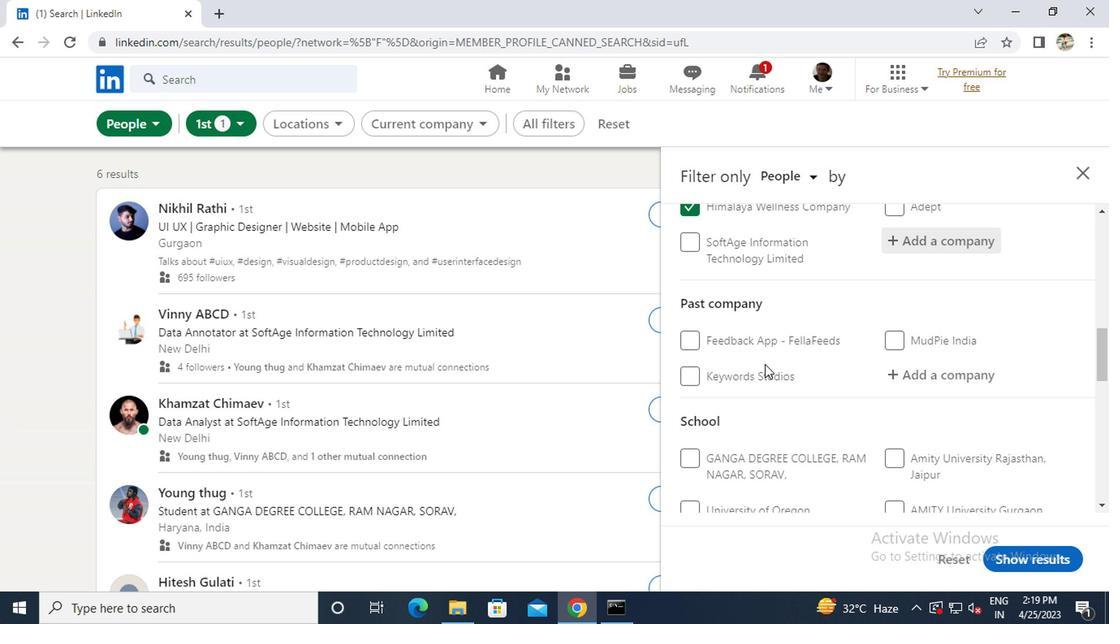 
Action: Mouse moved to (749, 379)
Screenshot: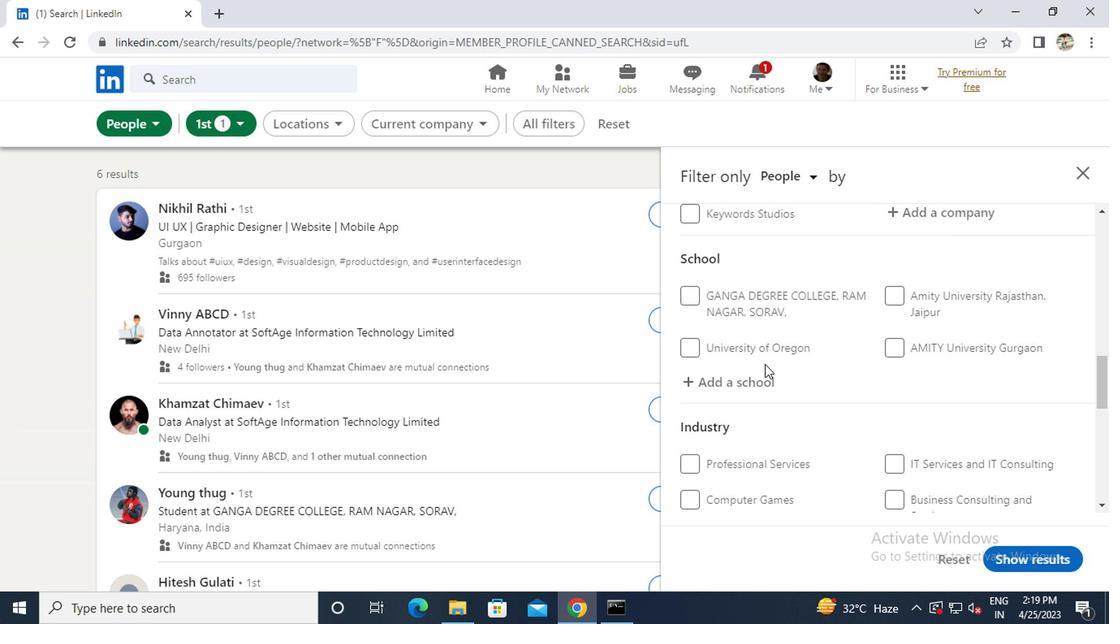 
Action: Mouse pressed left at (749, 379)
Screenshot: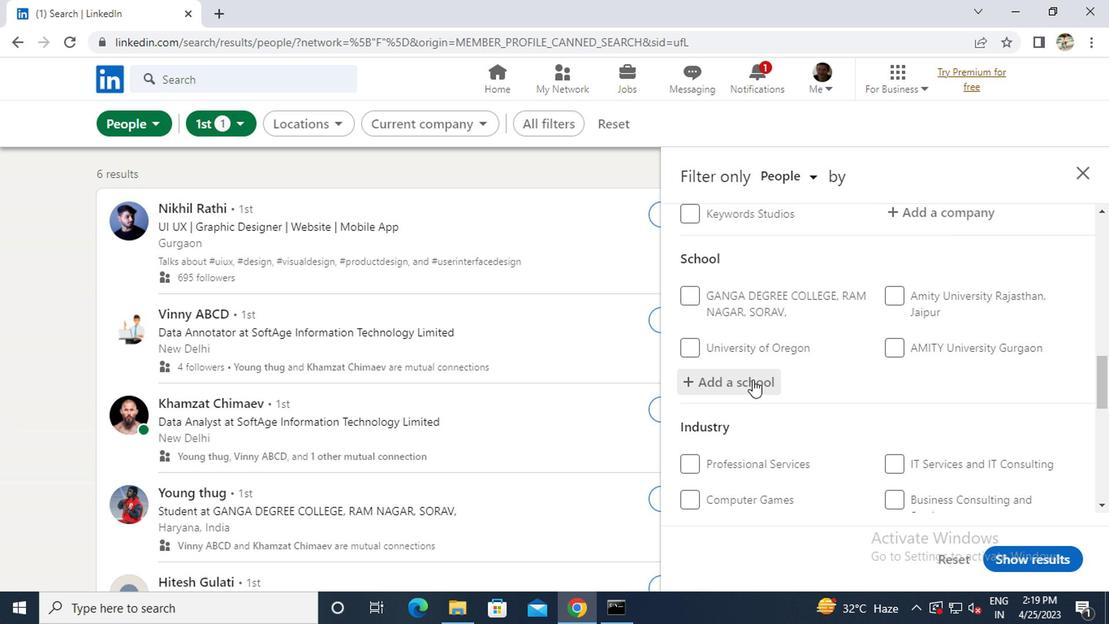 
Action: Key pressed <Key.caps_lock>SBOA
Screenshot: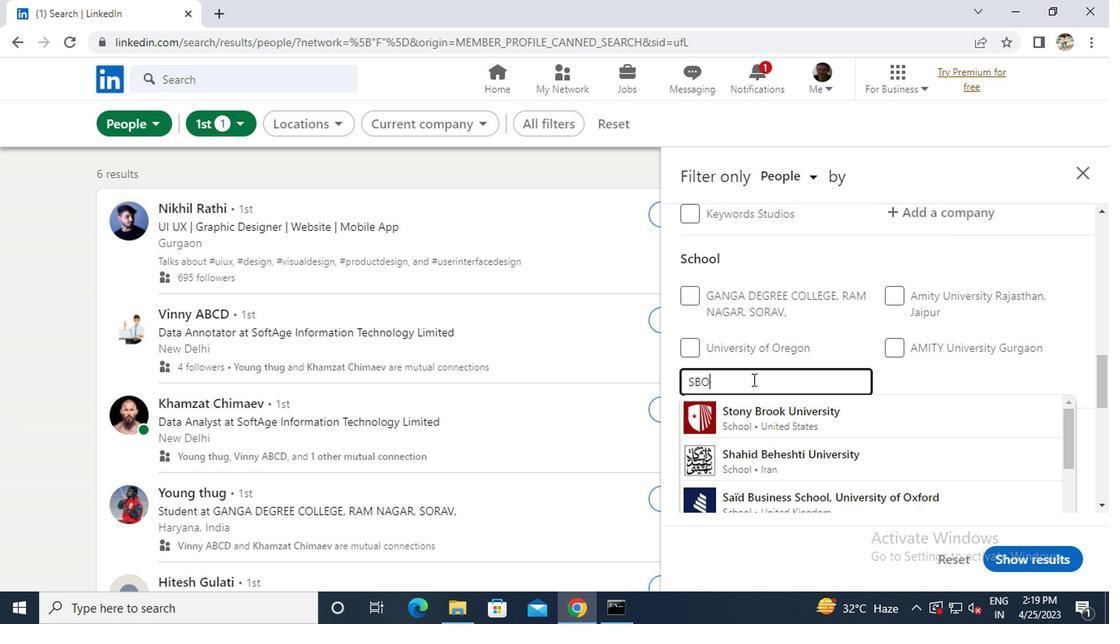 
Action: Mouse moved to (752, 413)
Screenshot: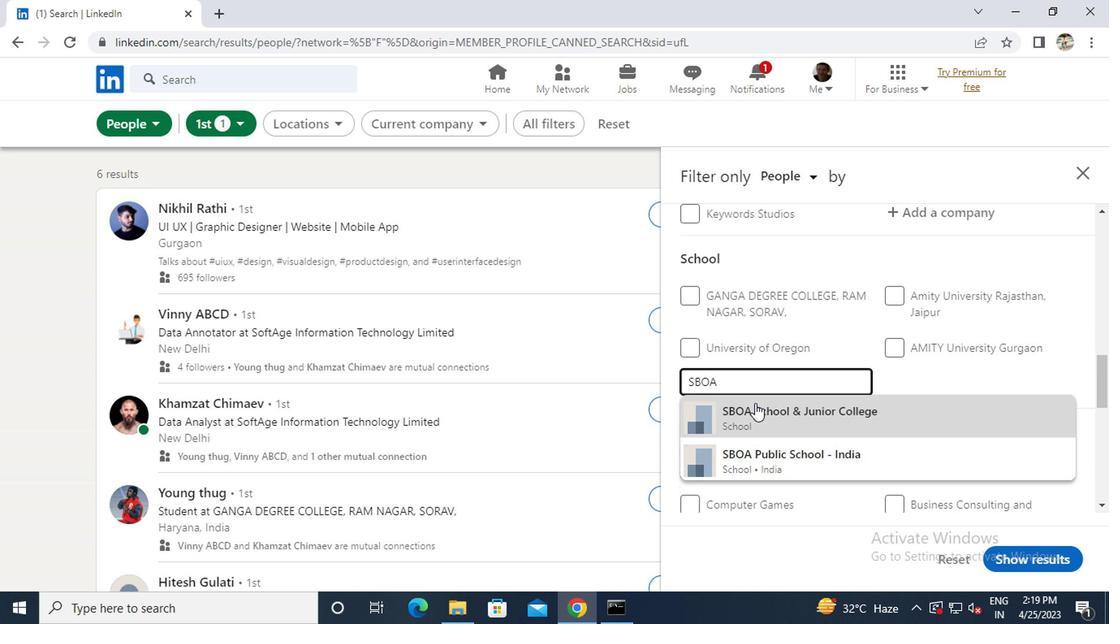 
Action: Mouse pressed left at (752, 413)
Screenshot: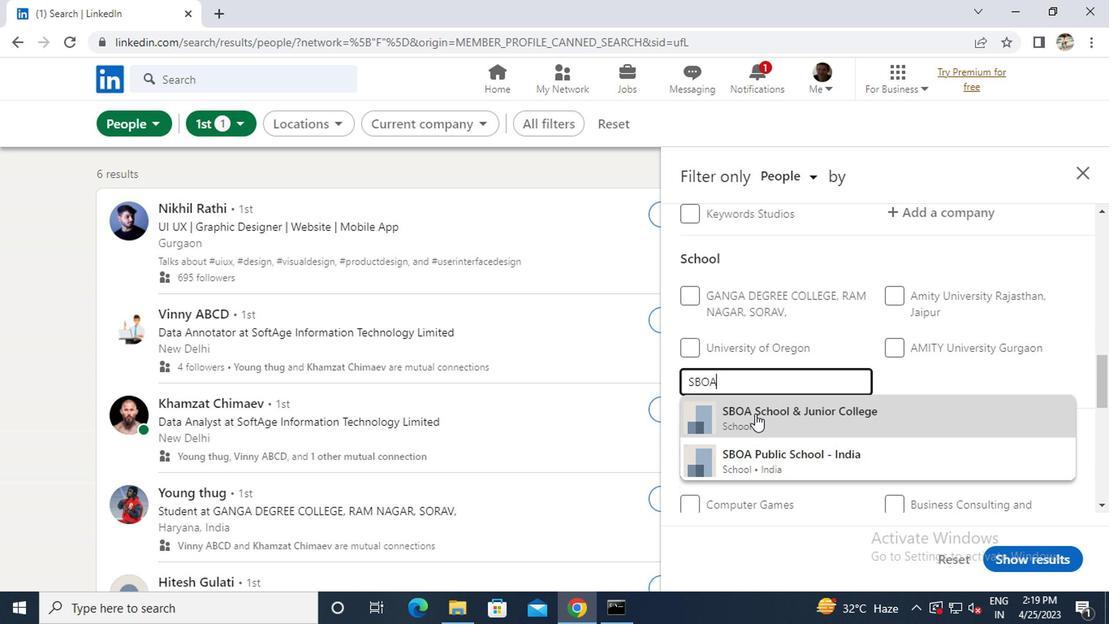 
Action: Mouse scrolled (752, 413) with delta (0, 0)
Screenshot: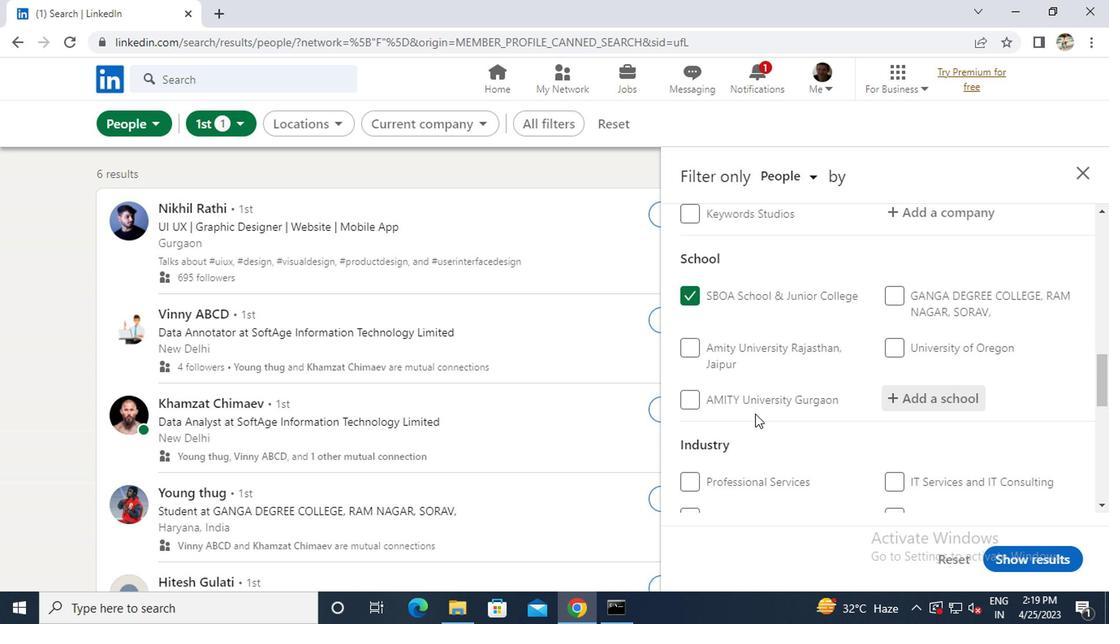 
Action: Mouse scrolled (752, 413) with delta (0, 0)
Screenshot: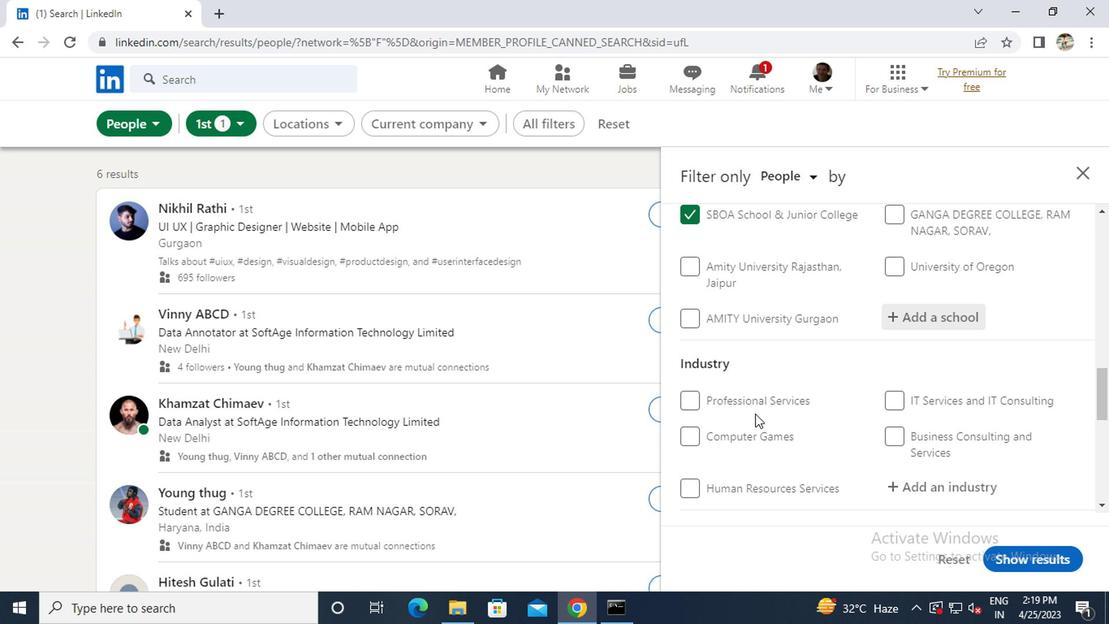 
Action: Mouse moved to (944, 405)
Screenshot: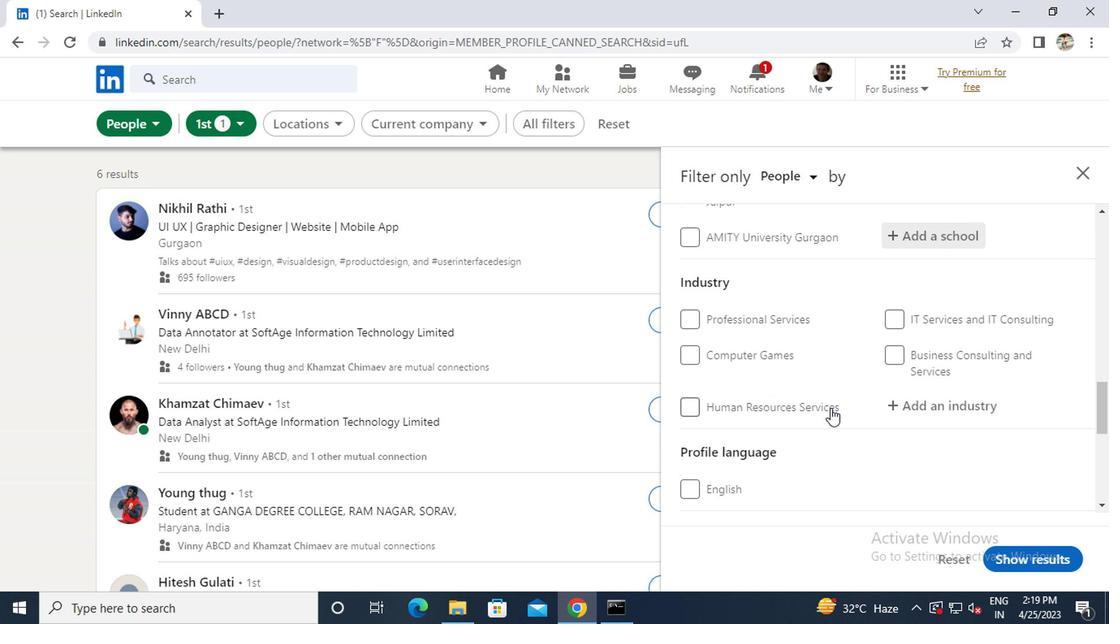 
Action: Mouse pressed left at (944, 405)
Screenshot: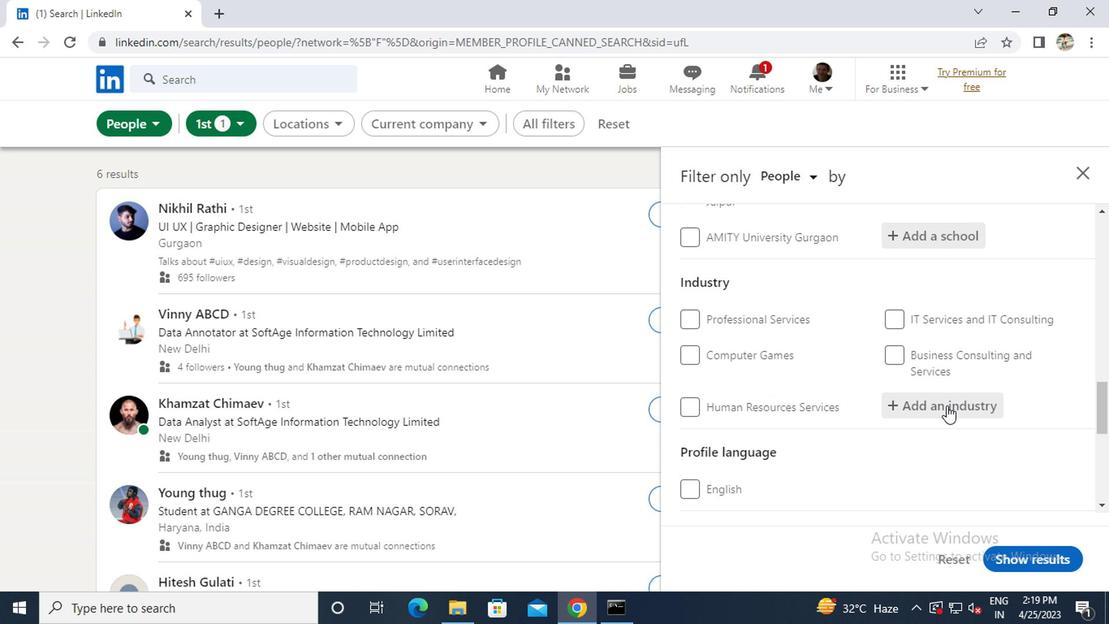 
Action: Key pressed P<Key.caps_lock>UBLIC<Key.space><Key.caps_lock>A<Key.caps_lock>S
Screenshot: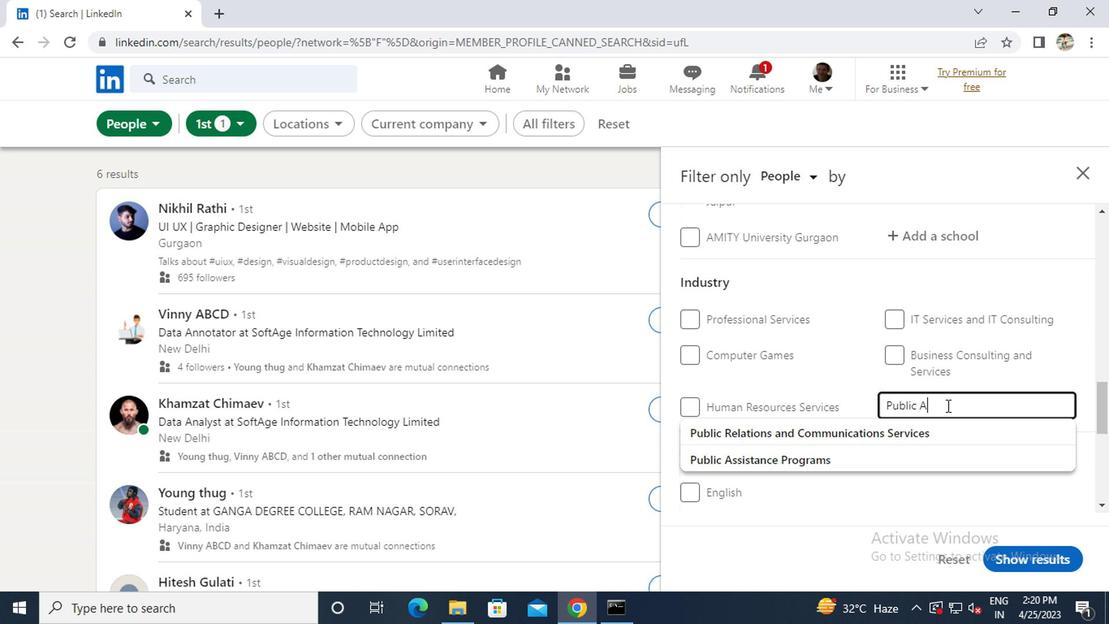 
Action: Mouse moved to (865, 435)
Screenshot: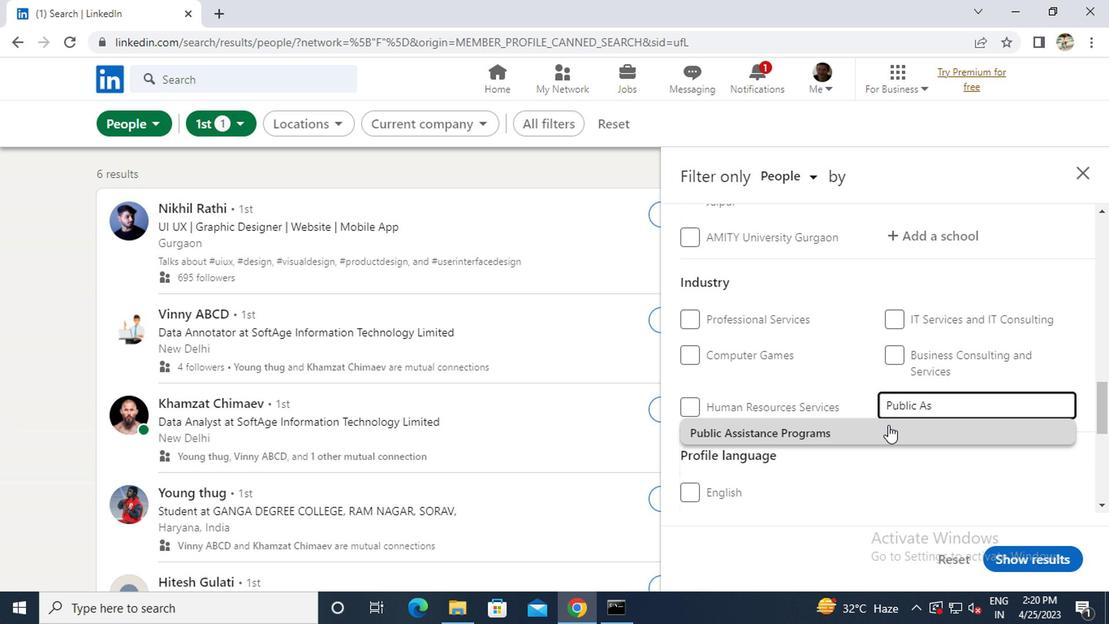 
Action: Mouse pressed left at (865, 435)
Screenshot: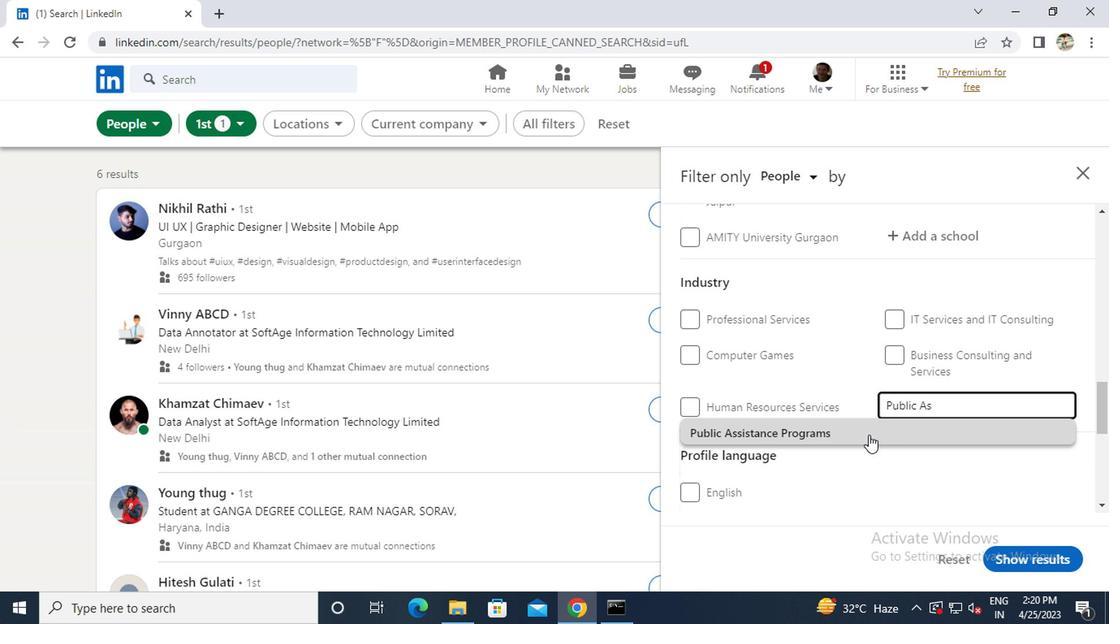 
Action: Mouse scrolled (865, 434) with delta (0, -1)
Screenshot: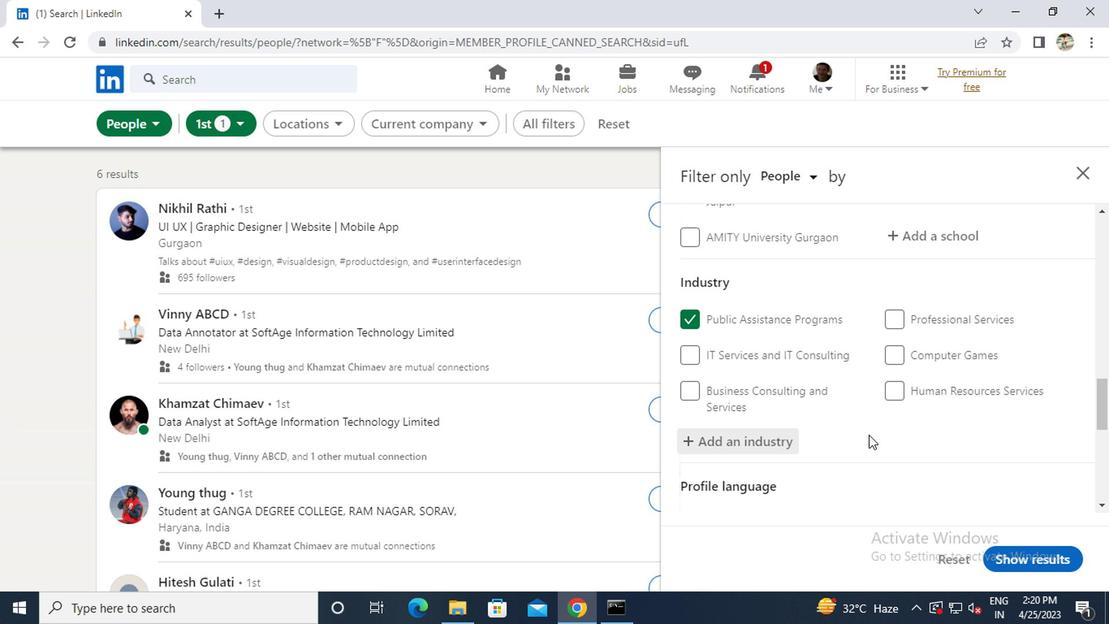 
Action: Mouse scrolled (865, 434) with delta (0, -1)
Screenshot: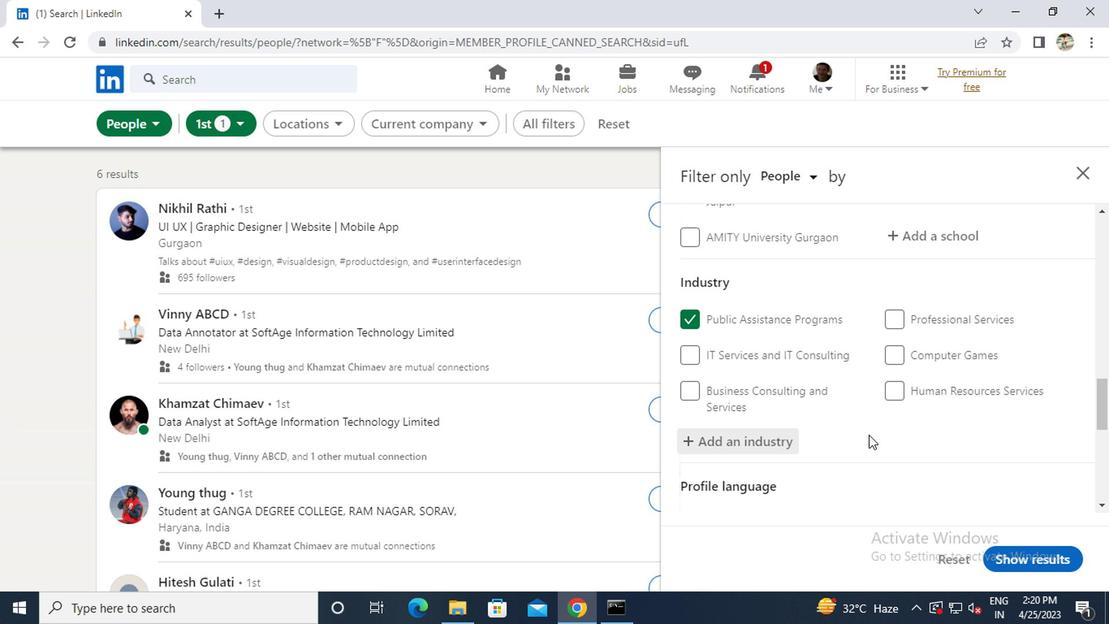
Action: Mouse scrolled (865, 434) with delta (0, -1)
Screenshot: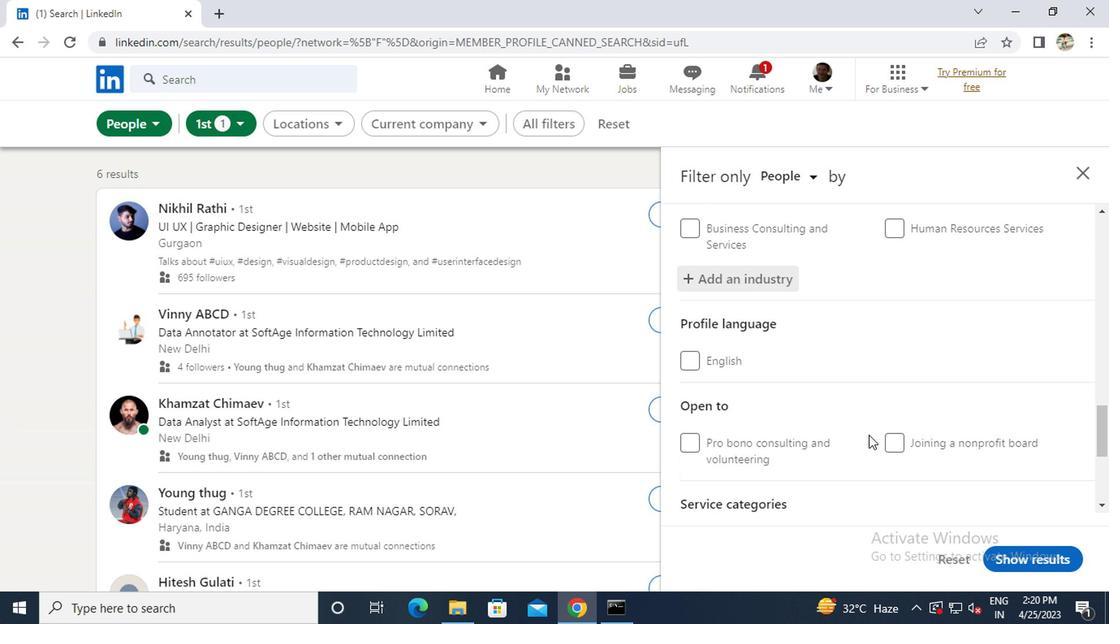 
Action: Mouse moved to (764, 456)
Screenshot: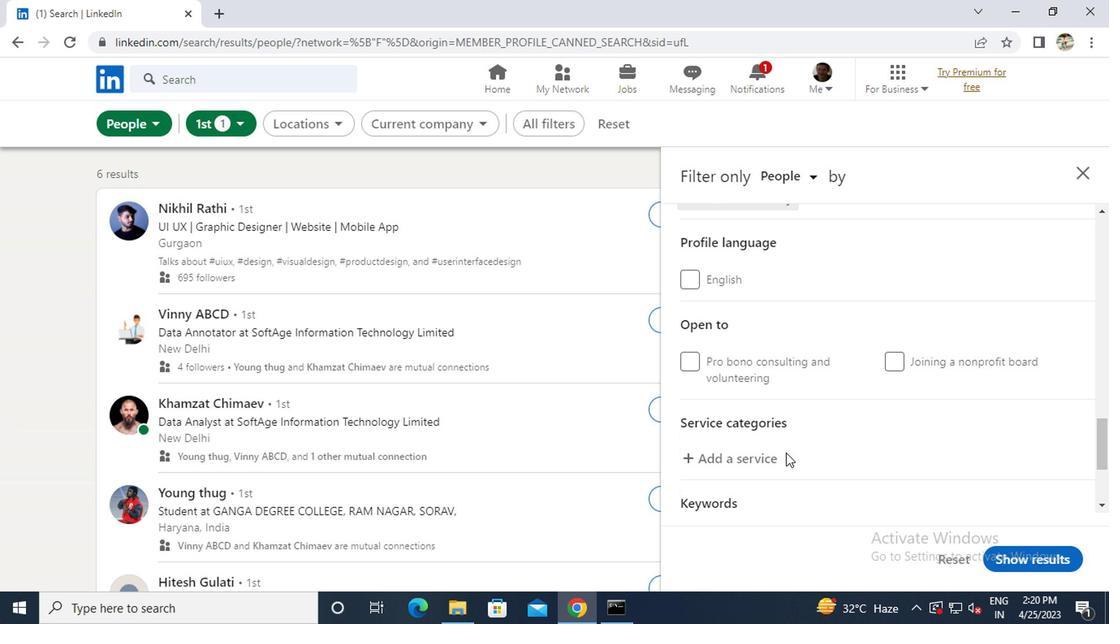 
Action: Mouse pressed left at (764, 456)
Screenshot: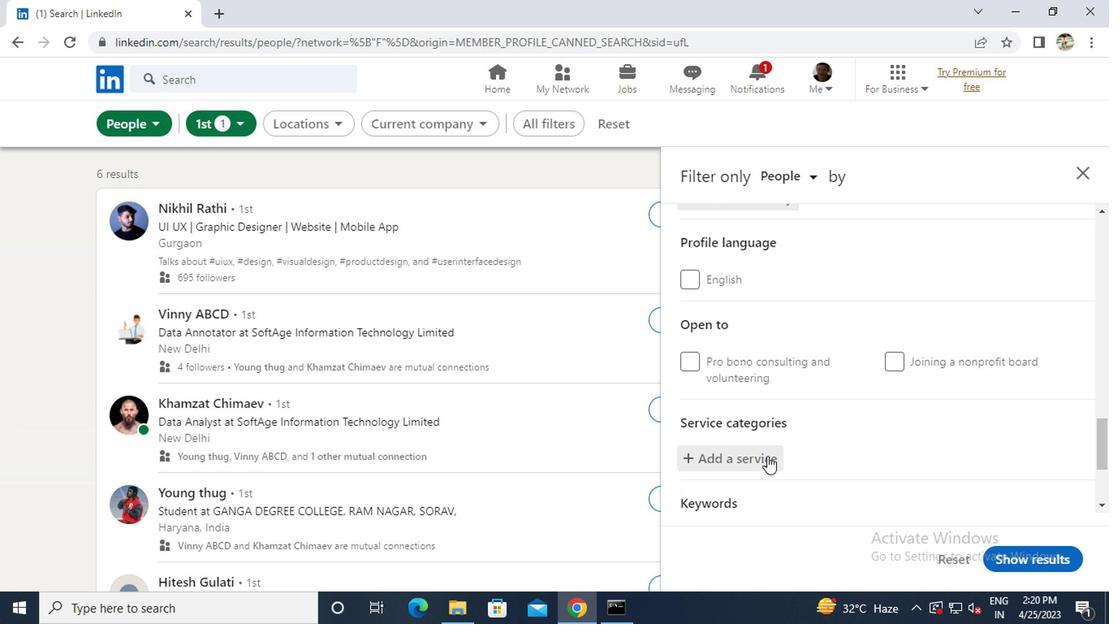 
Action: Key pressed <Key.caps_lock>D<Key.caps_lock>IGITAL<Key.space>
Screenshot: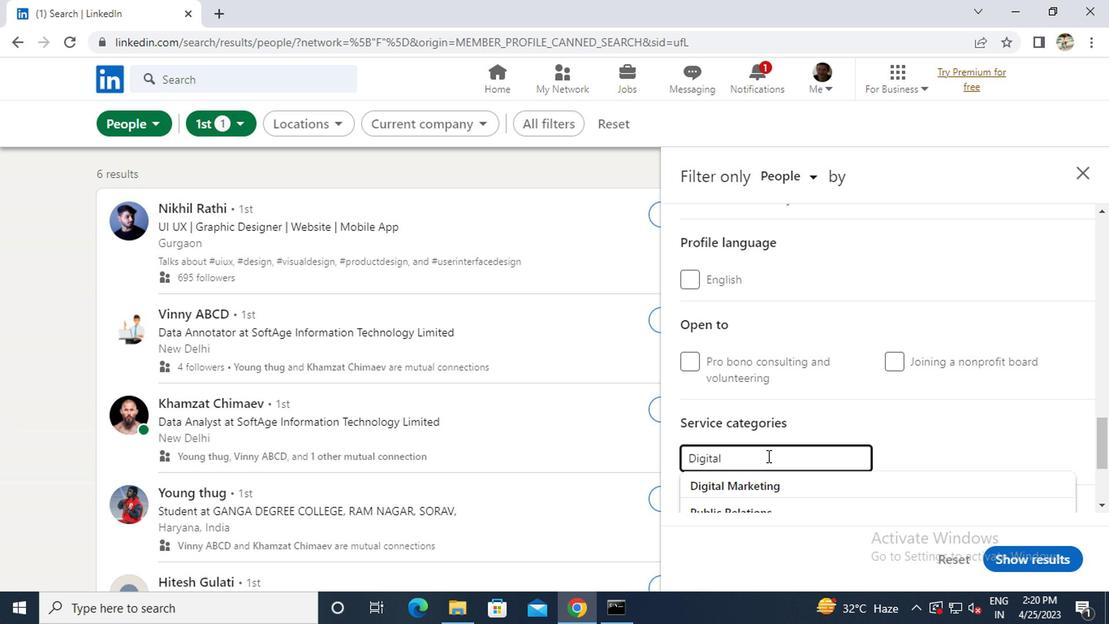 
Action: Mouse moved to (756, 485)
Screenshot: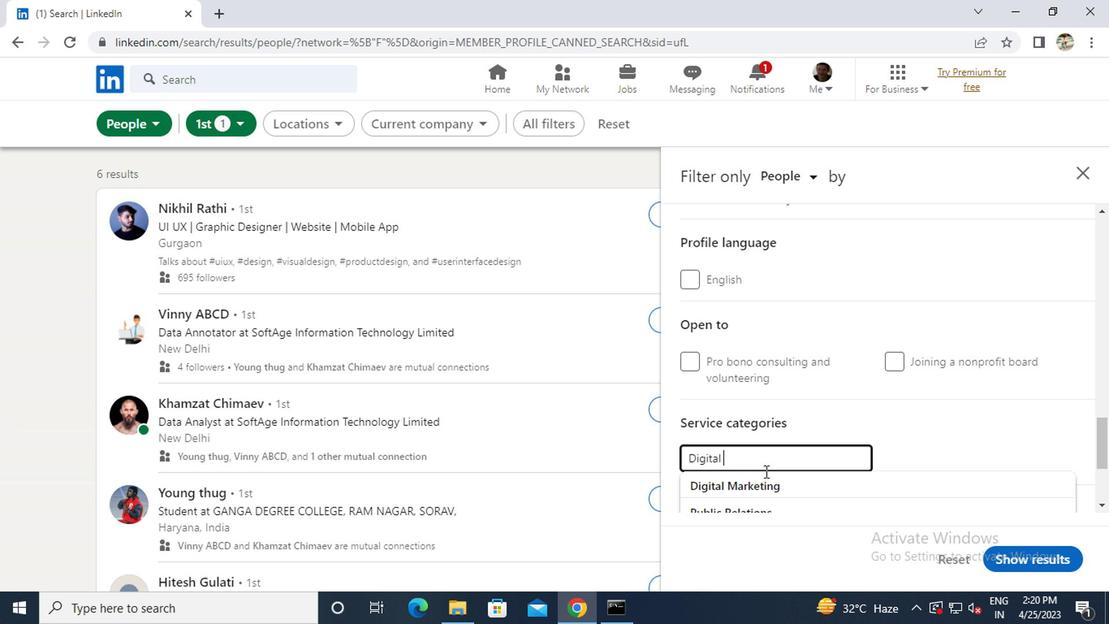 
Action: Mouse pressed left at (756, 485)
Screenshot: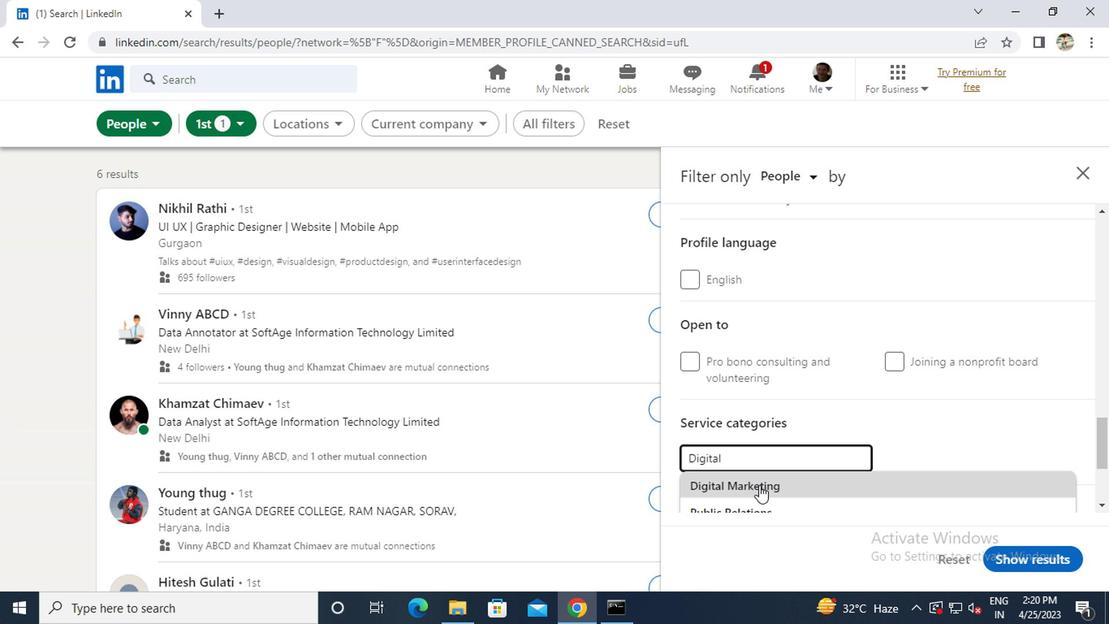 
Action: Mouse scrolled (756, 484) with delta (0, -1)
Screenshot: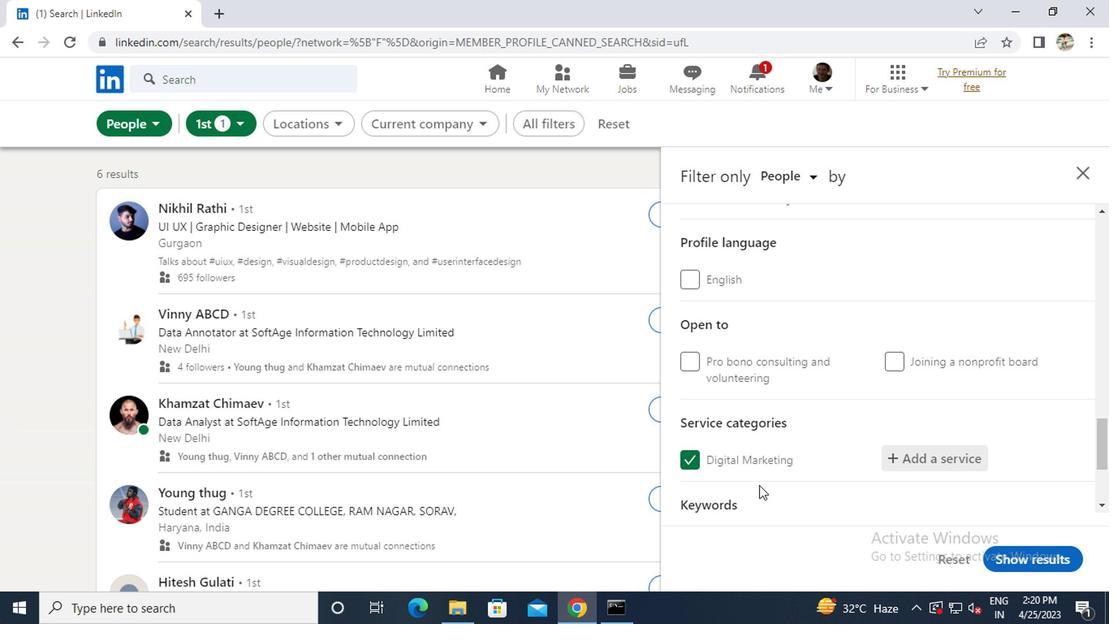 
Action: Mouse moved to (756, 486)
Screenshot: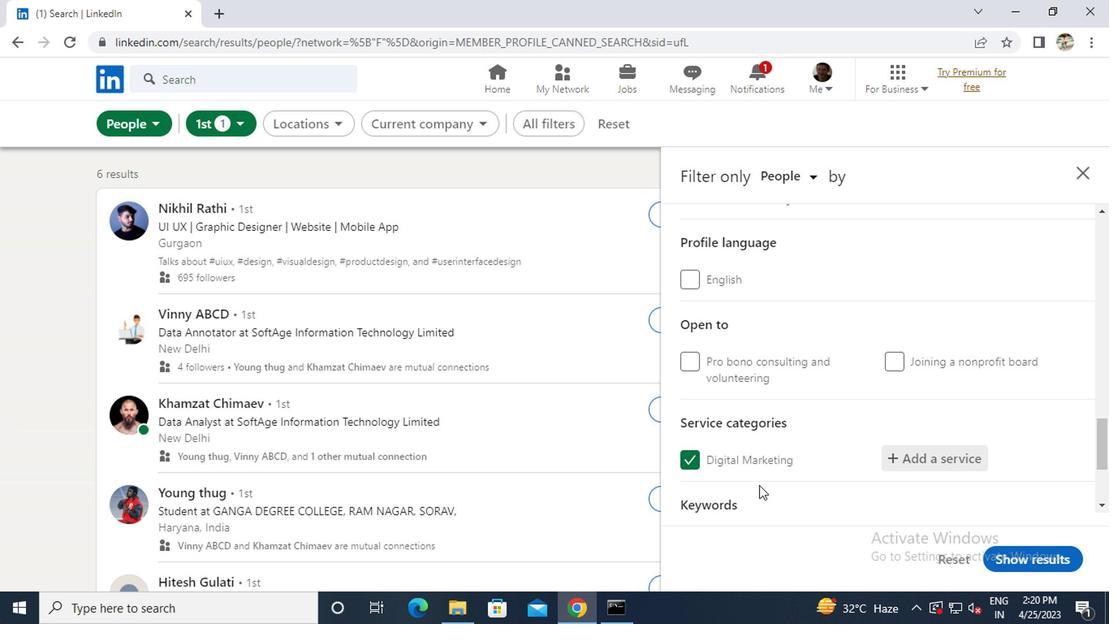 
Action: Mouse scrolled (756, 485) with delta (0, 0)
Screenshot: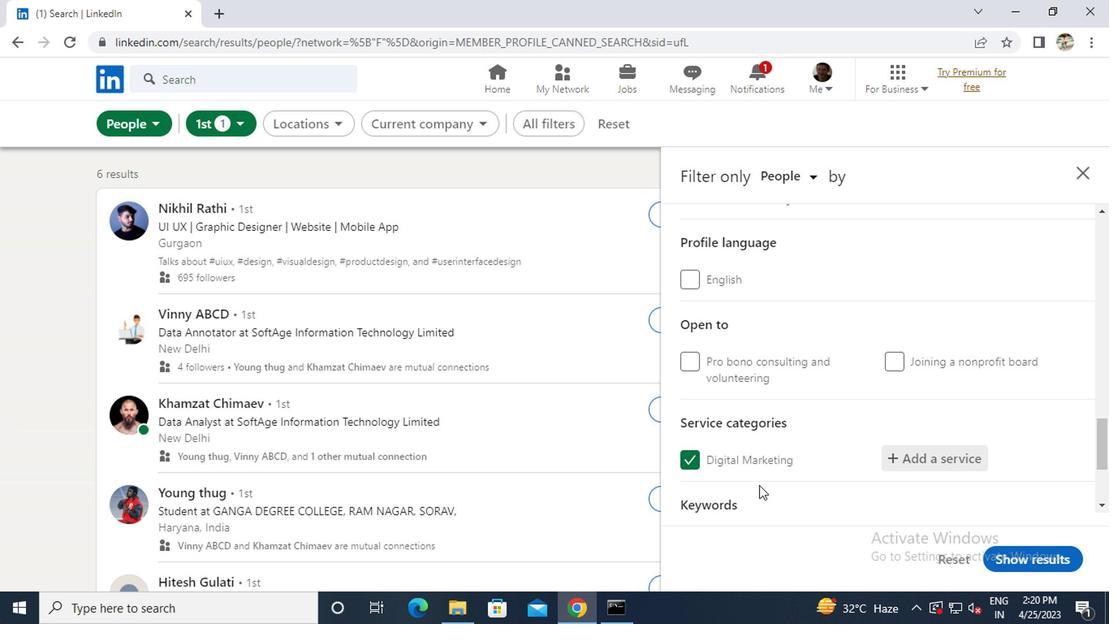 
Action: Mouse moved to (769, 451)
Screenshot: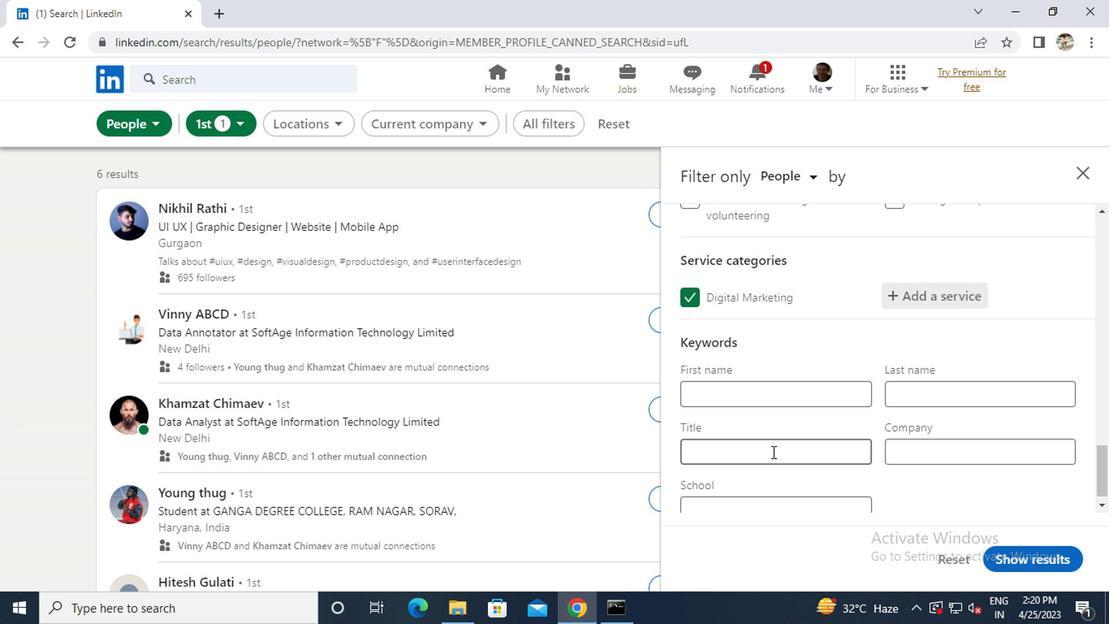 
Action: Mouse scrolled (769, 450) with delta (0, -1)
Screenshot: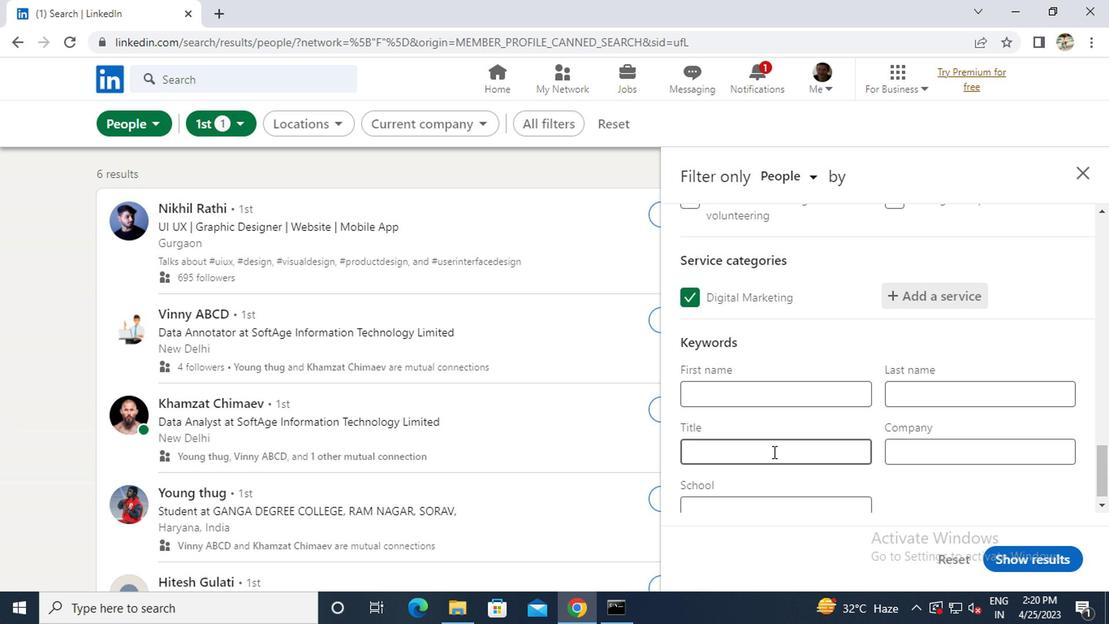 
Action: Mouse pressed left at (769, 451)
Screenshot: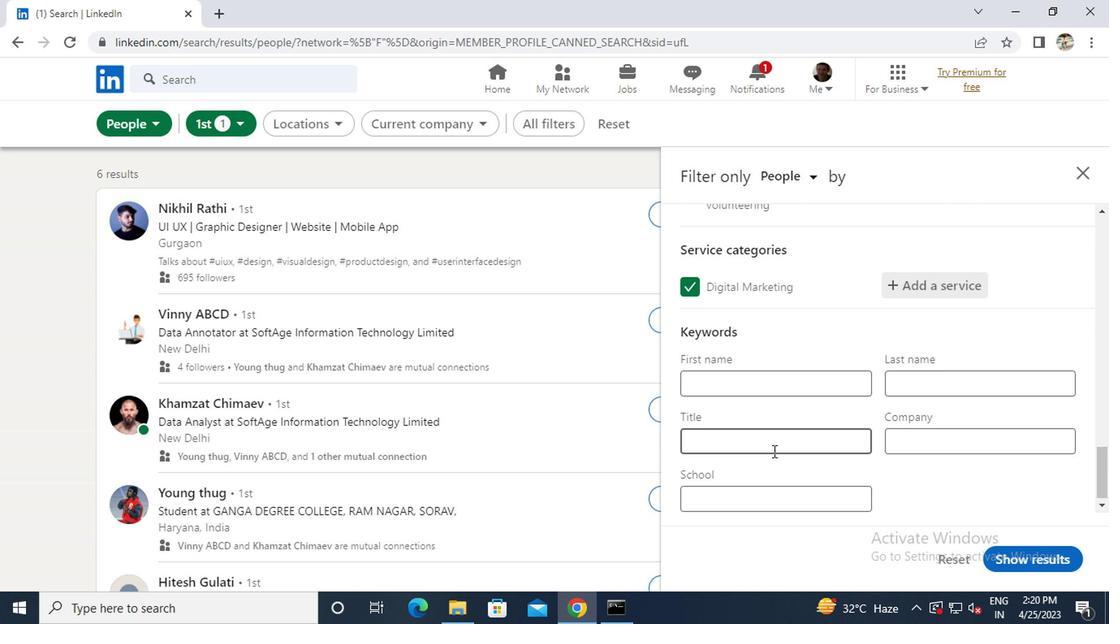 
Action: Key pressed <Key.caps_lock>C<Key.caps_lock>ARPENTER
Screenshot: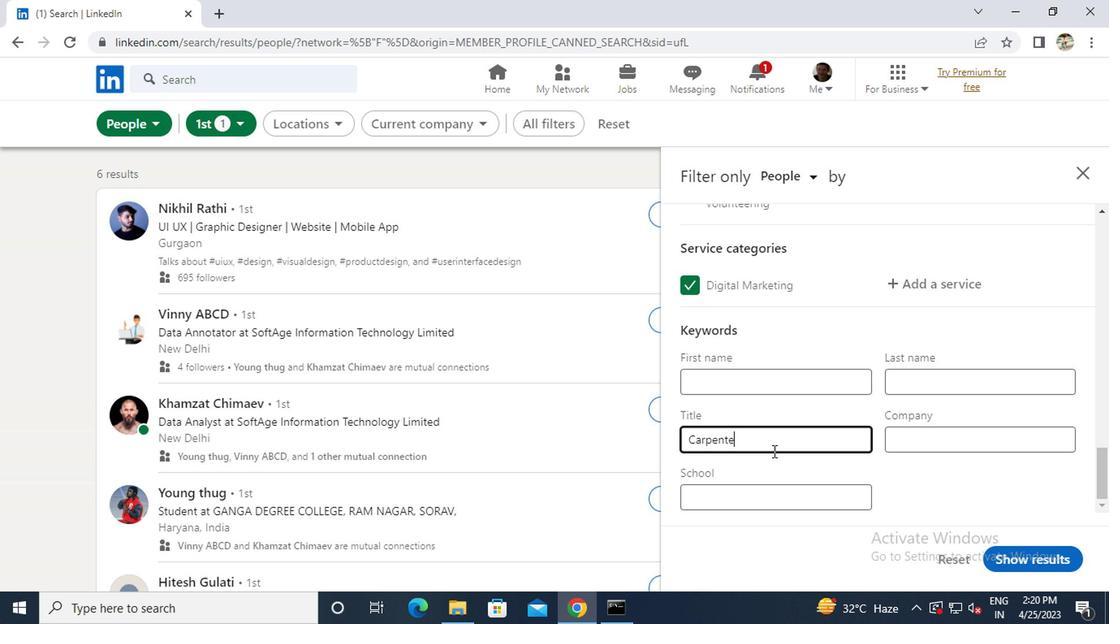 
Action: Mouse moved to (1004, 561)
Screenshot: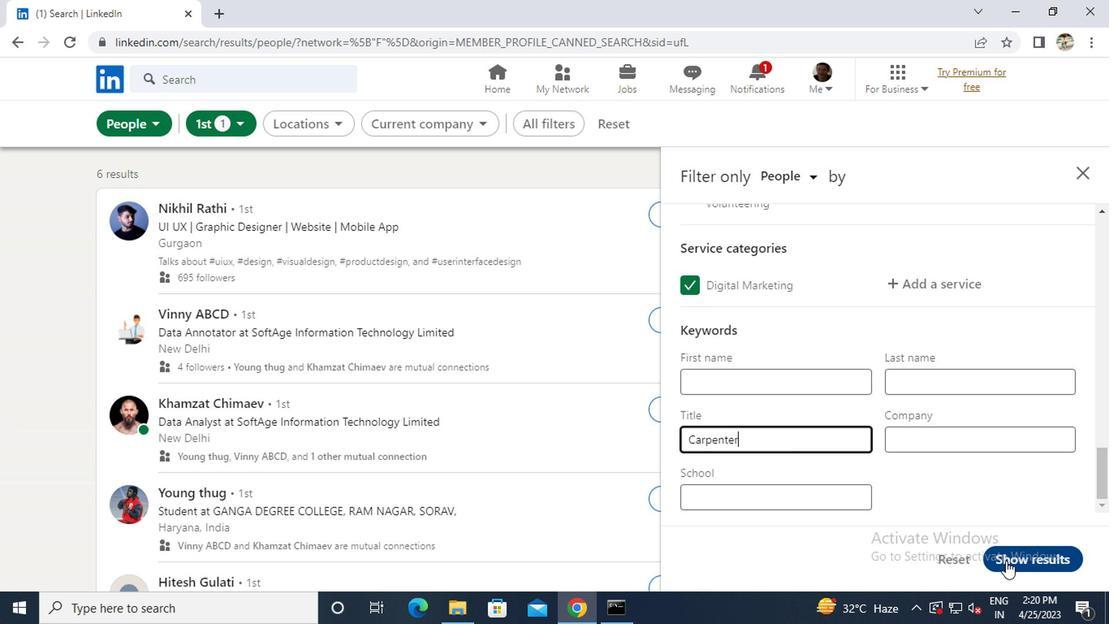 
Action: Mouse pressed left at (1004, 561)
Screenshot: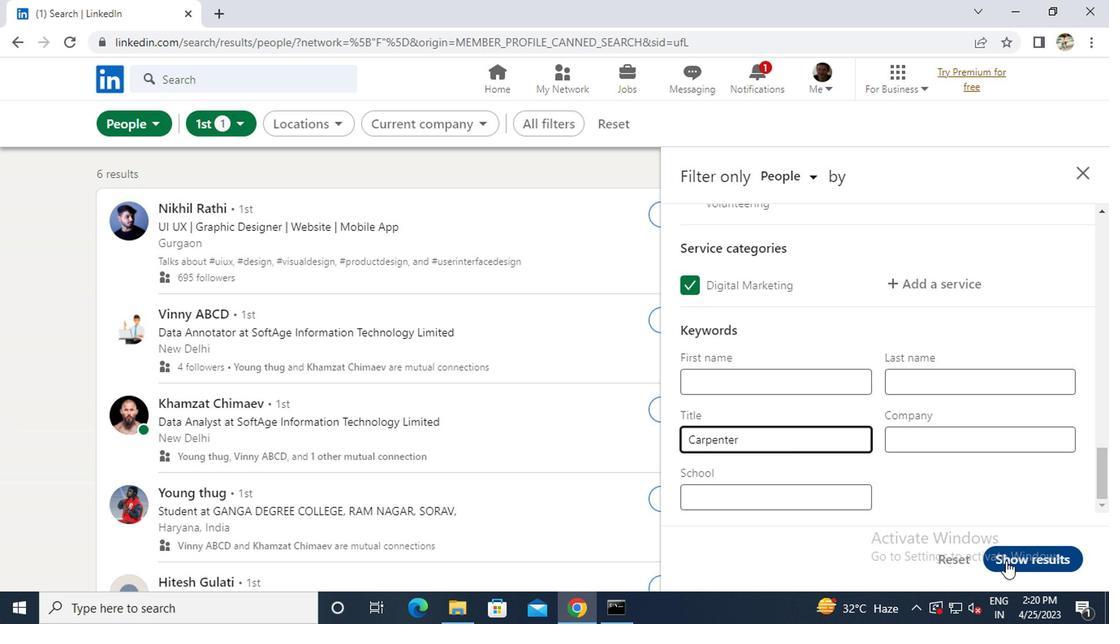 
